Task: Find connections with filter location Xiongzhou with filter topic #workingathomewith filter profile language Potuguese with filter current company Altair with filter school Delhi University with filter industry Loan Brokers with filter service category Immigration Law with filter keywords title Conservation Volunteer
Action: Mouse moved to (502, 63)
Screenshot: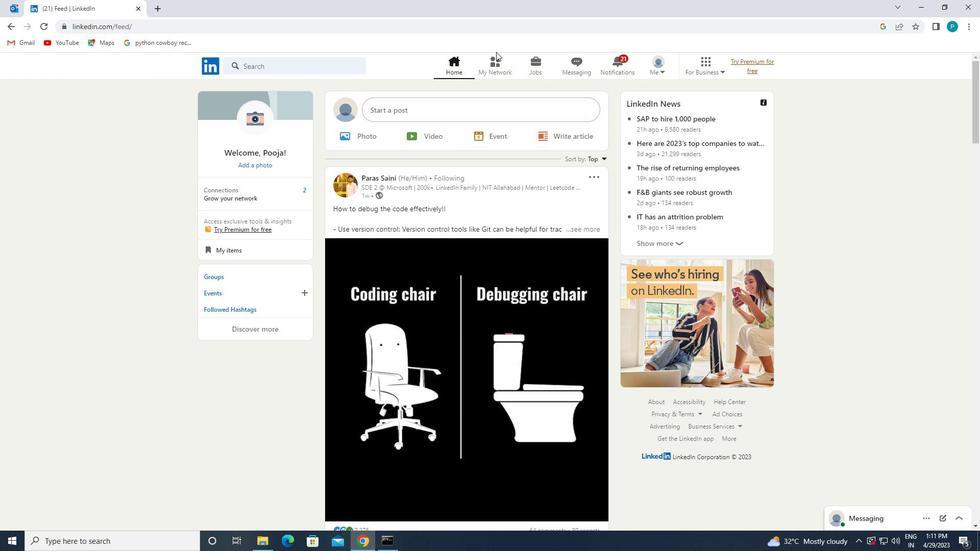 
Action: Mouse pressed left at (502, 63)
Screenshot: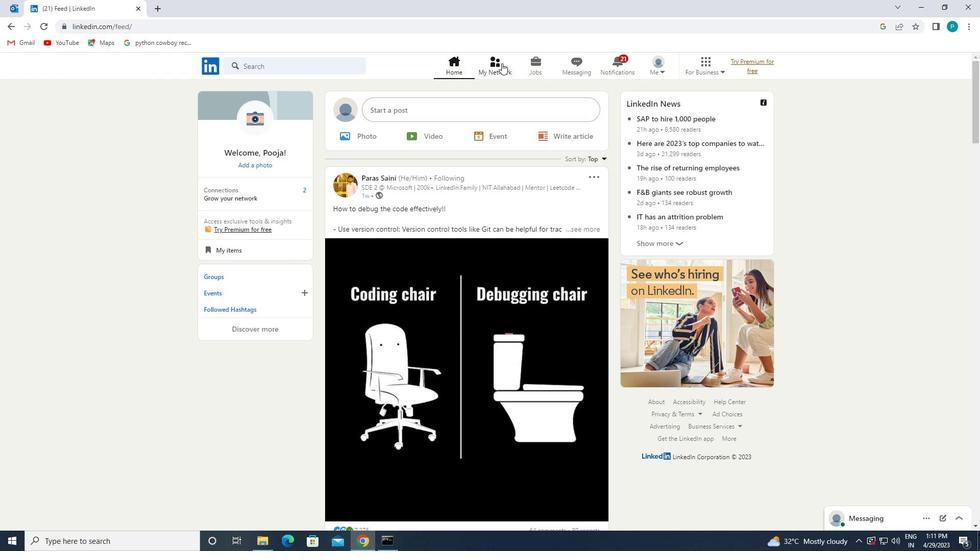 
Action: Mouse moved to (328, 123)
Screenshot: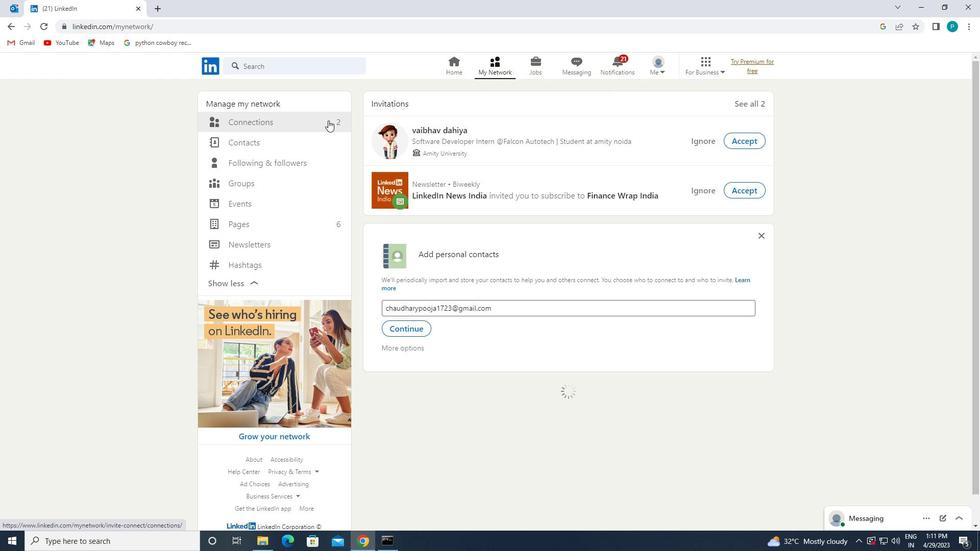 
Action: Mouse pressed left at (328, 123)
Screenshot: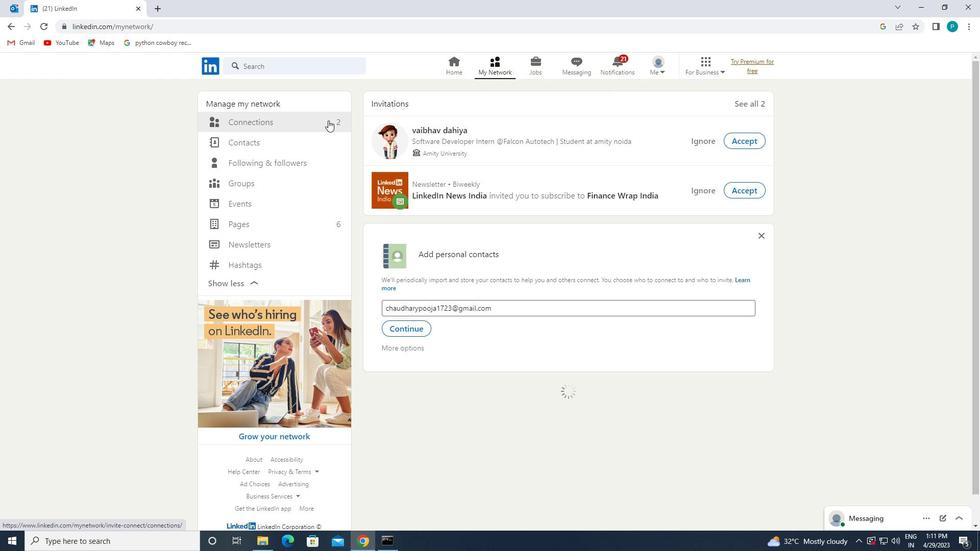 
Action: Mouse moved to (584, 120)
Screenshot: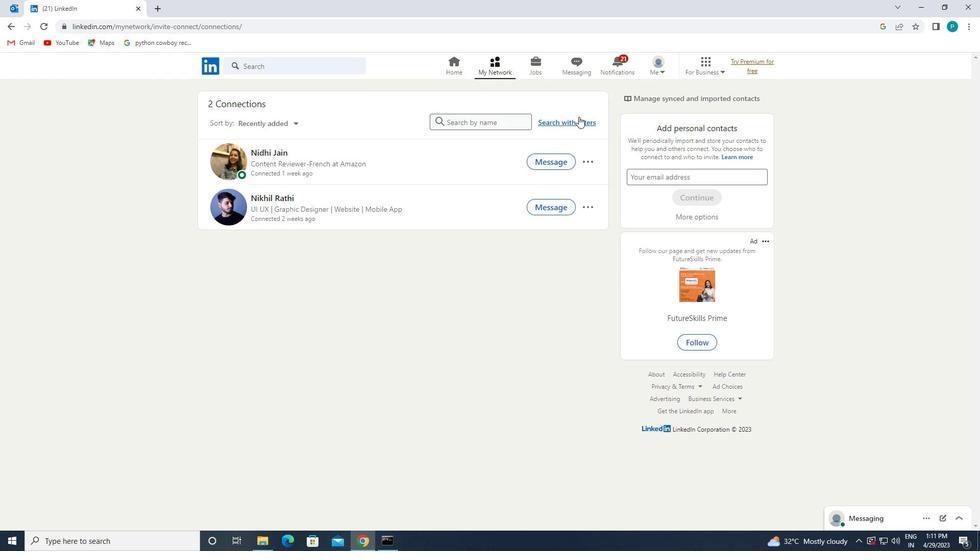 
Action: Mouse pressed left at (584, 120)
Screenshot: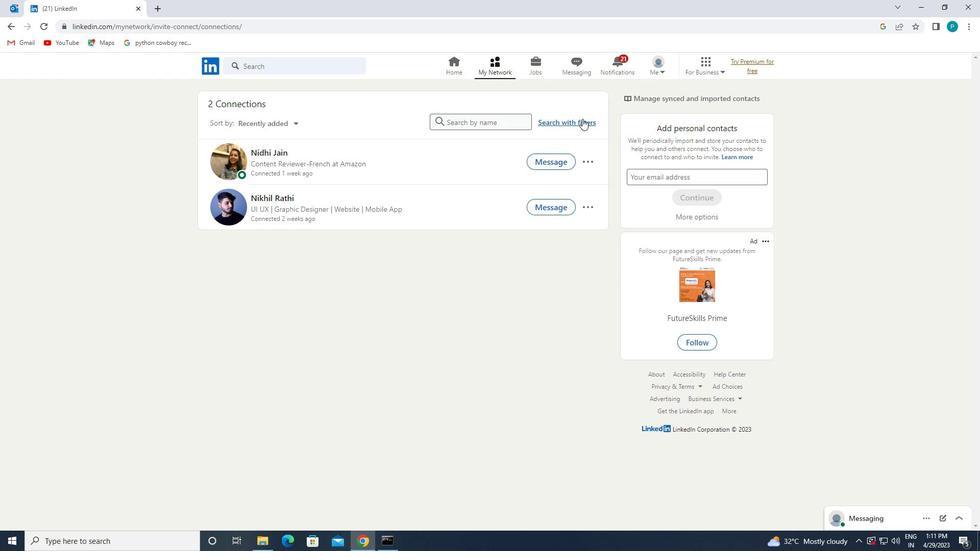 
Action: Mouse moved to (525, 91)
Screenshot: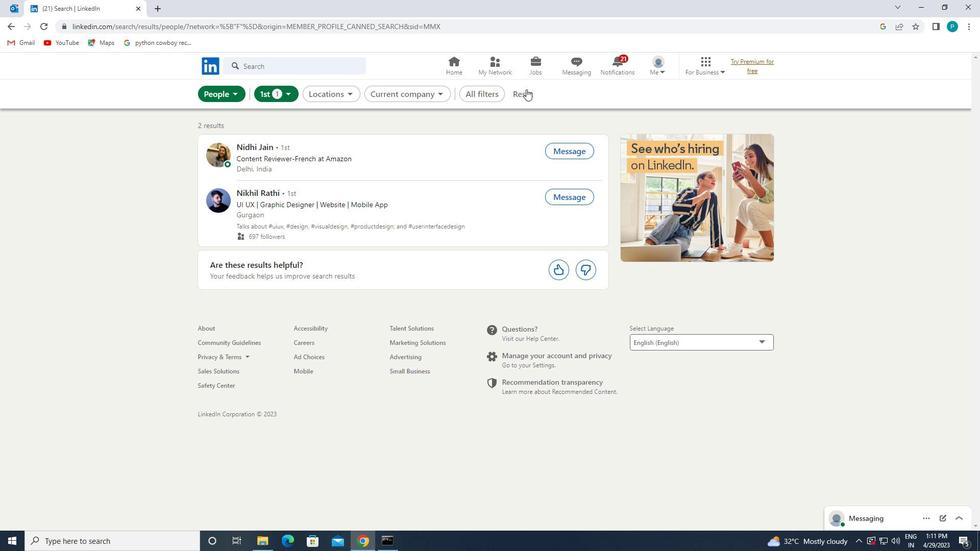 
Action: Mouse pressed left at (525, 91)
Screenshot: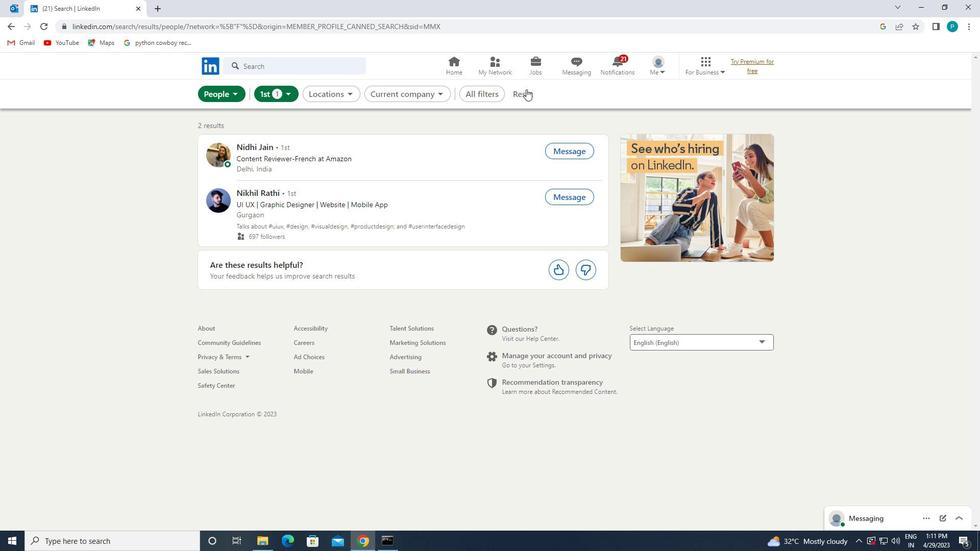 
Action: Mouse moved to (498, 89)
Screenshot: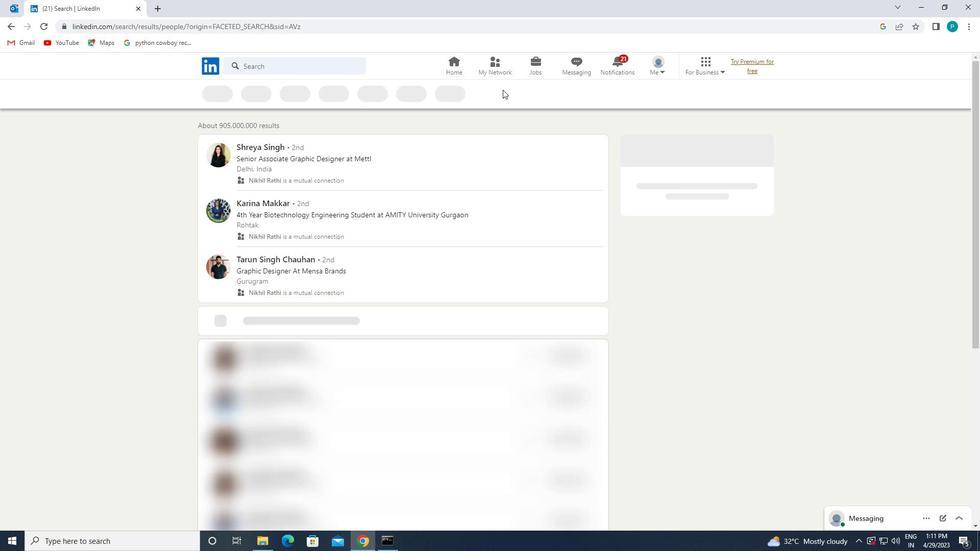 
Action: Mouse pressed left at (498, 89)
Screenshot: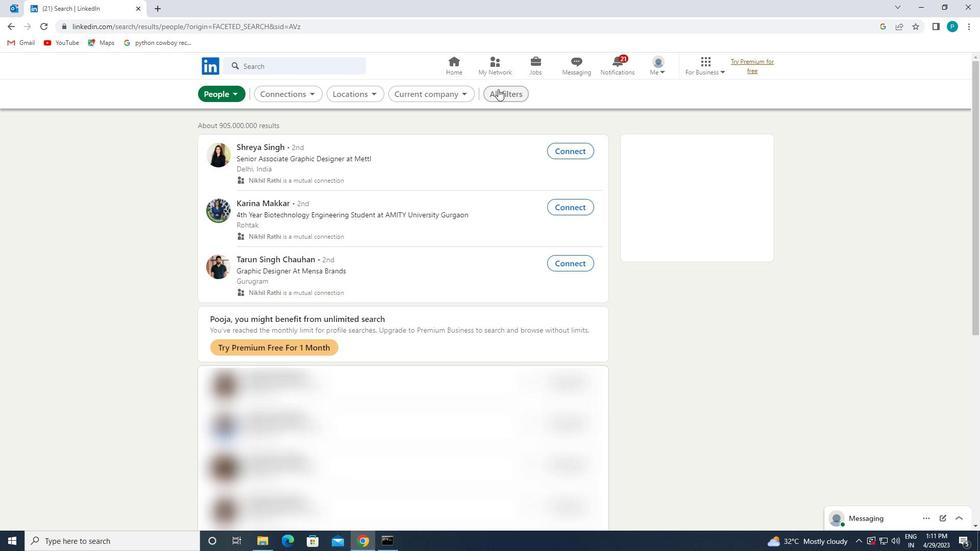 
Action: Mouse moved to (833, 235)
Screenshot: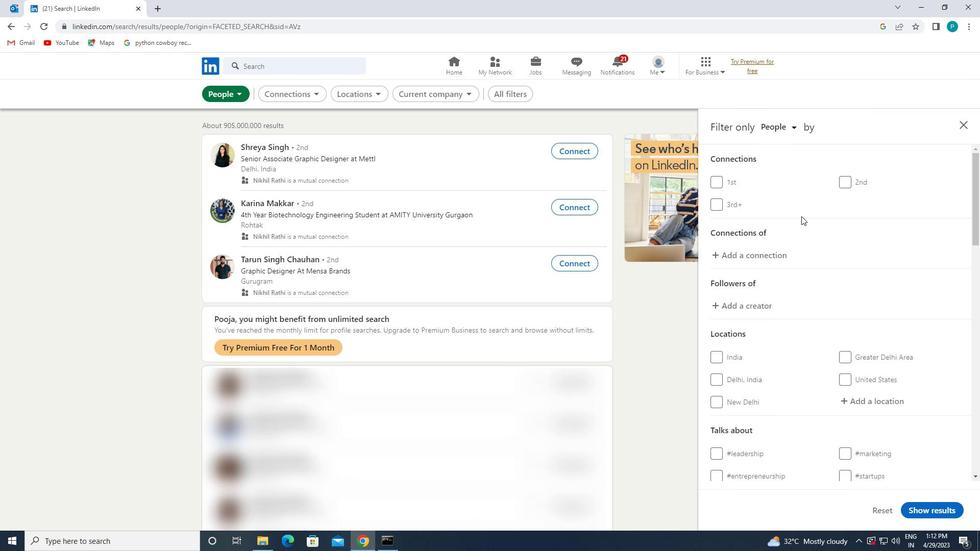 
Action: Mouse scrolled (833, 234) with delta (0, 0)
Screenshot: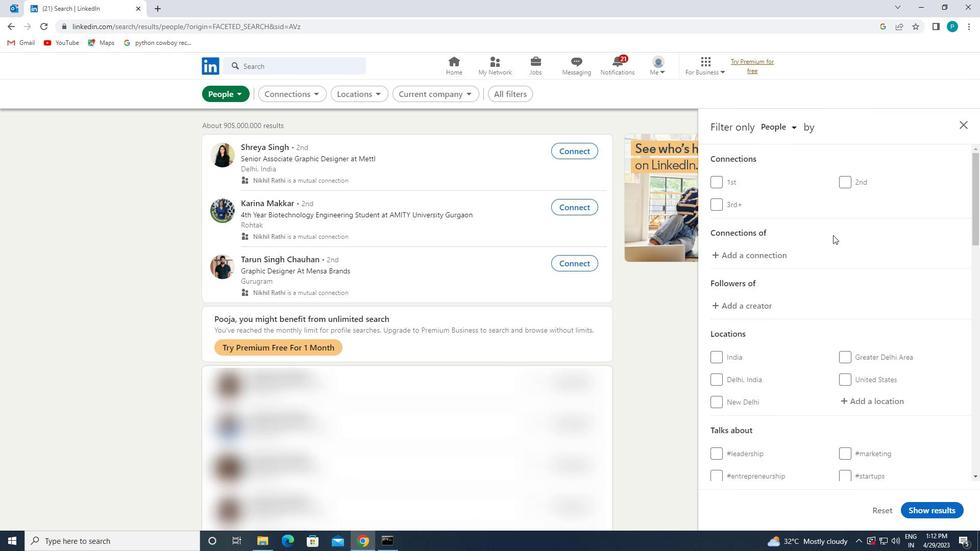 
Action: Mouse scrolled (833, 234) with delta (0, 0)
Screenshot: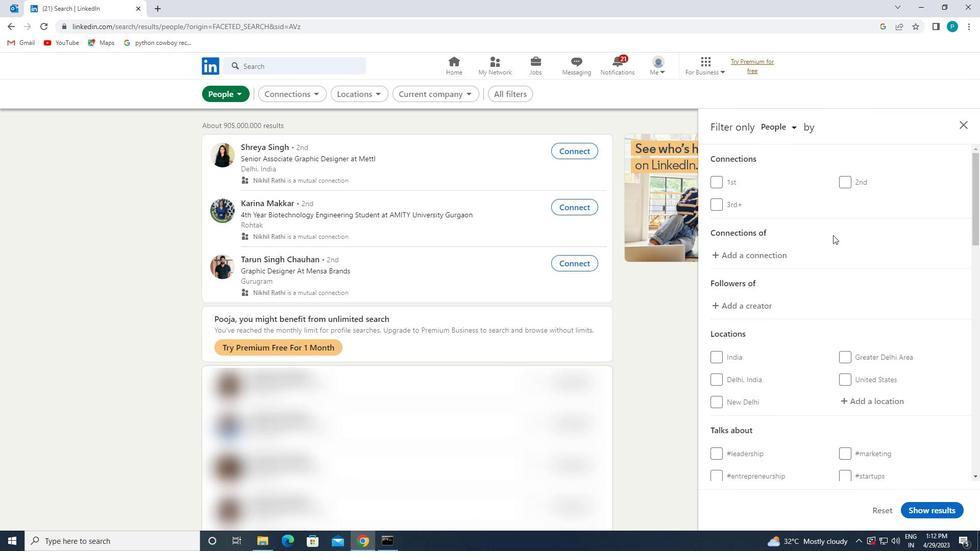 
Action: Mouse moved to (837, 239)
Screenshot: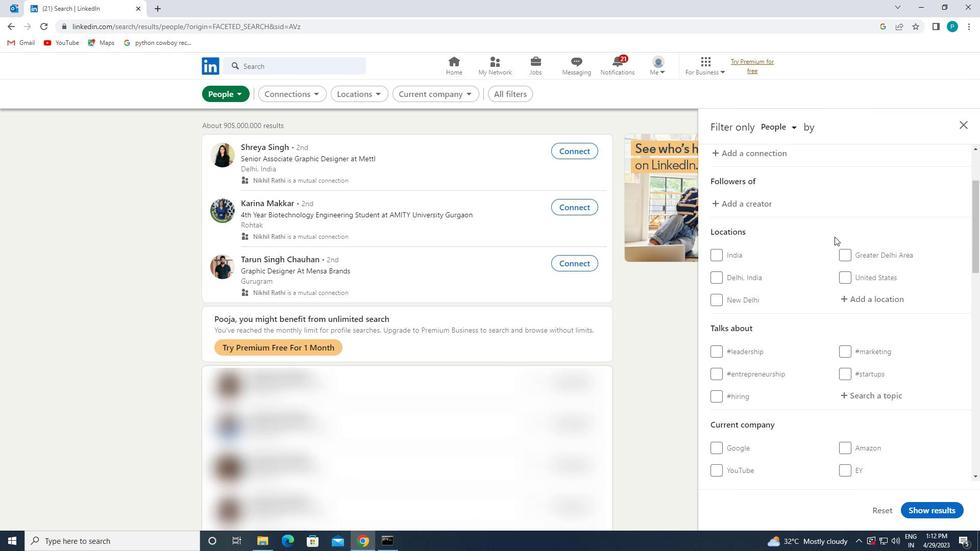 
Action: Mouse scrolled (837, 238) with delta (0, 0)
Screenshot: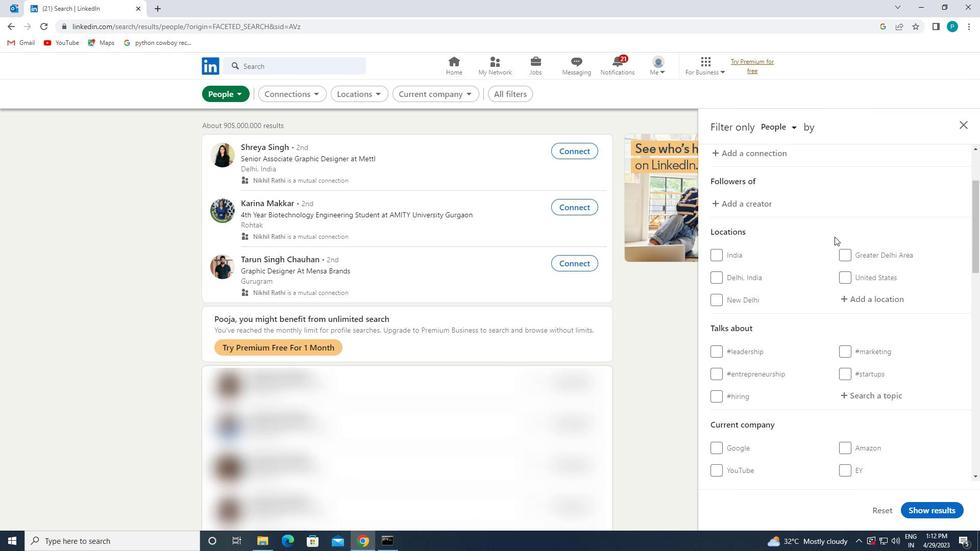 
Action: Mouse moved to (850, 252)
Screenshot: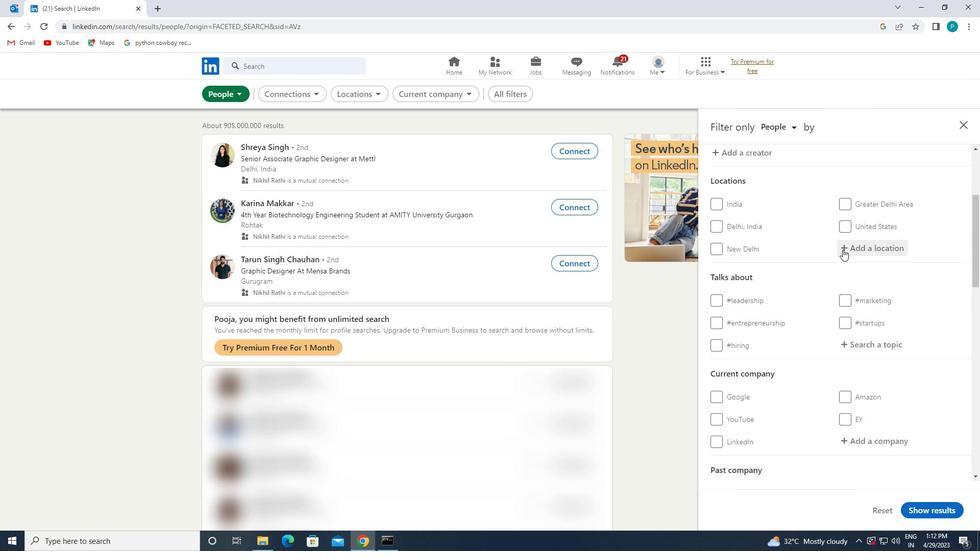 
Action: Mouse pressed left at (850, 252)
Screenshot: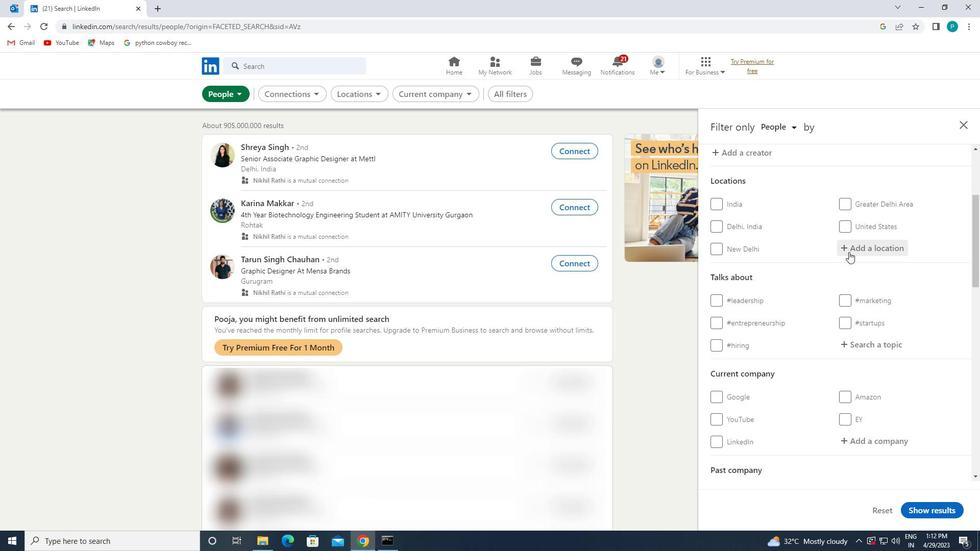 
Action: Key pressed <Key.caps_lock>x<Key.caps_lock>iongzhou
Screenshot: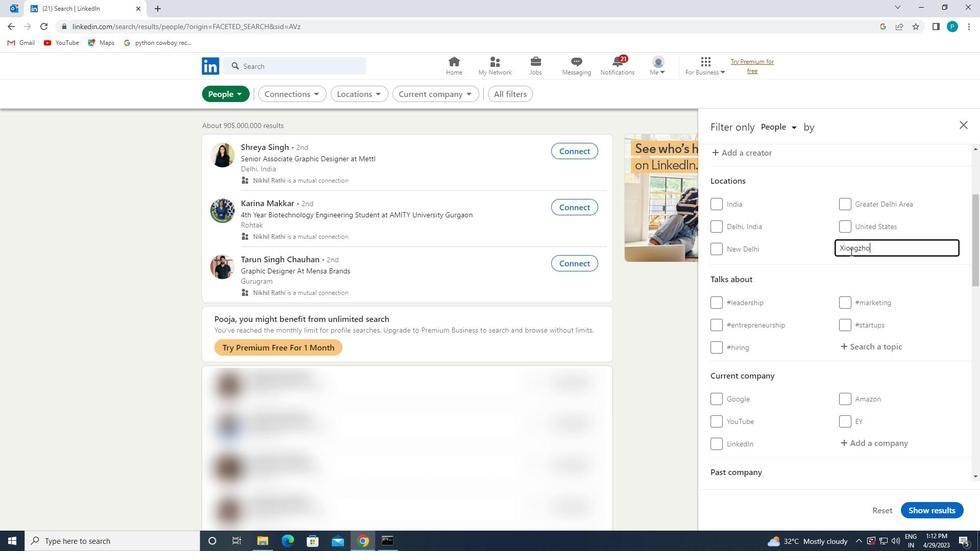 
Action: Mouse moved to (864, 274)
Screenshot: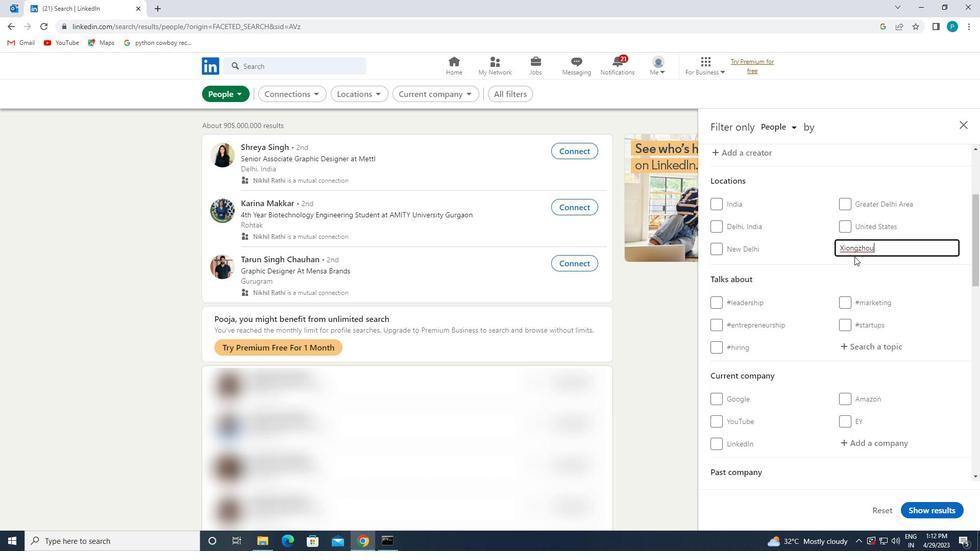 
Action: Mouse scrolled (864, 273) with delta (0, 0)
Screenshot: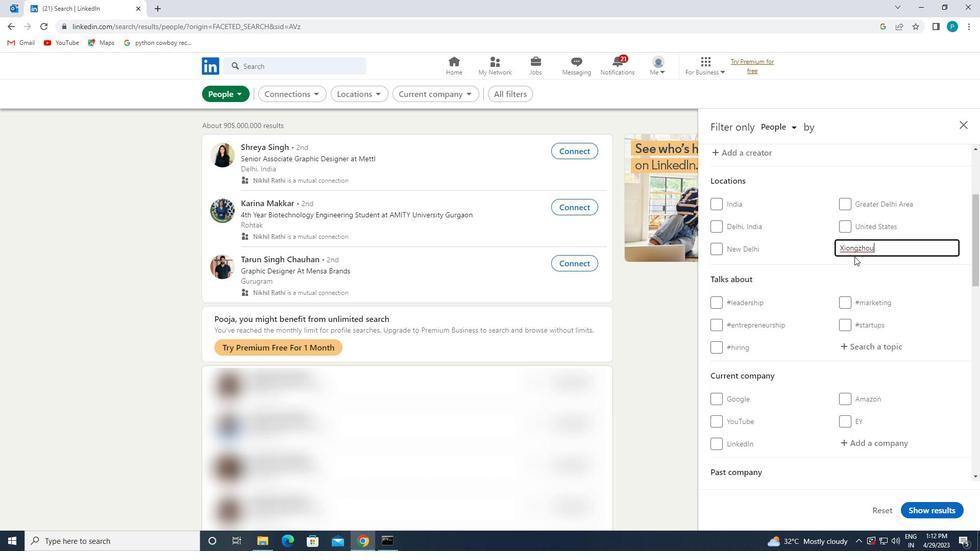 
Action: Mouse moved to (864, 277)
Screenshot: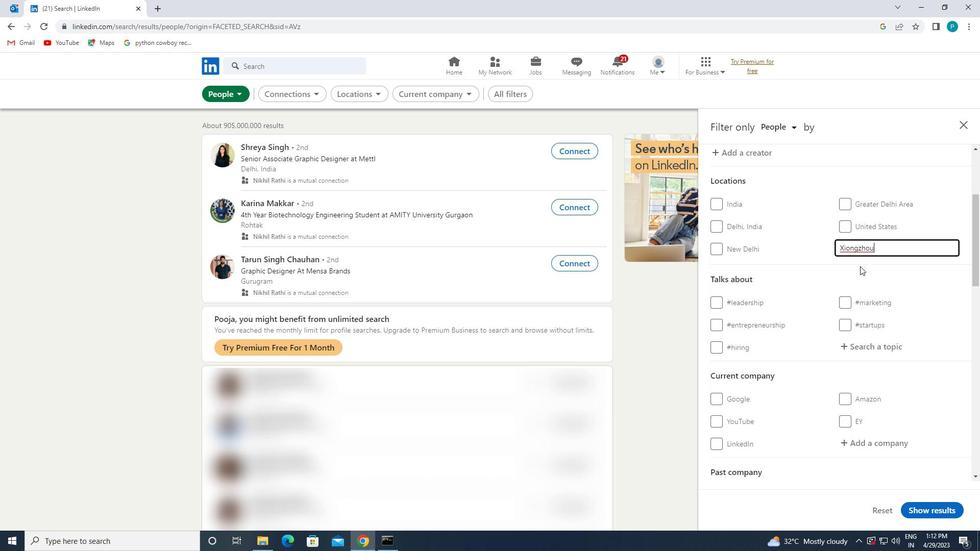 
Action: Mouse scrolled (864, 276) with delta (0, 0)
Screenshot: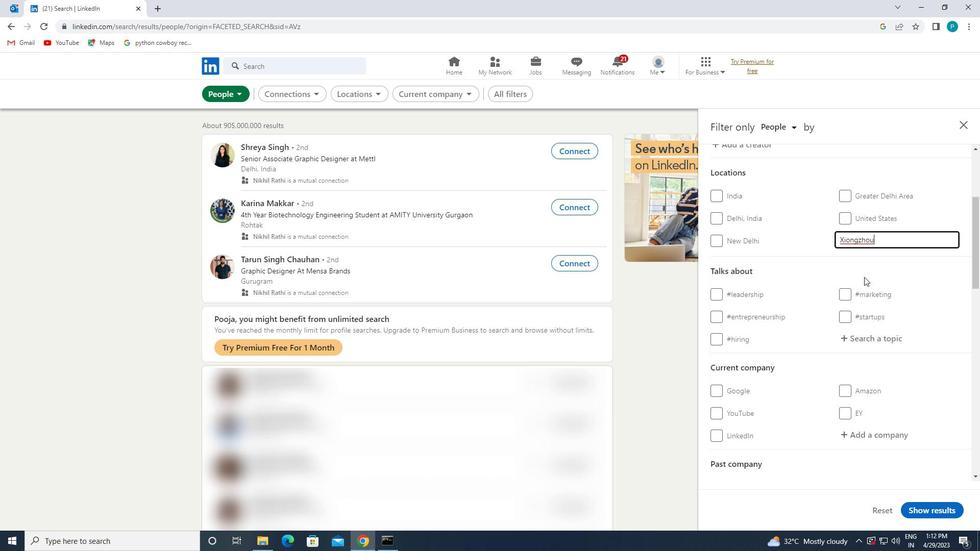 
Action: Mouse moved to (851, 245)
Screenshot: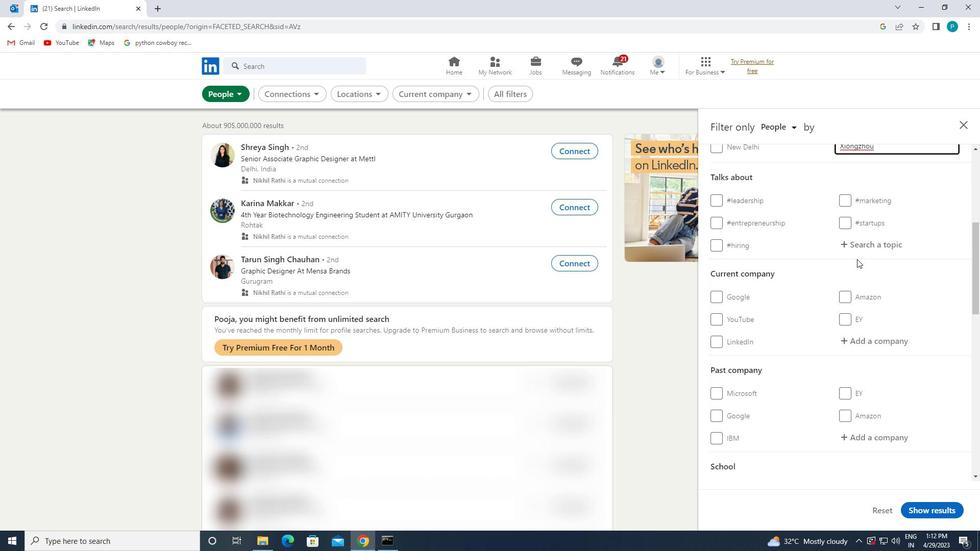 
Action: Mouse pressed left at (851, 245)
Screenshot: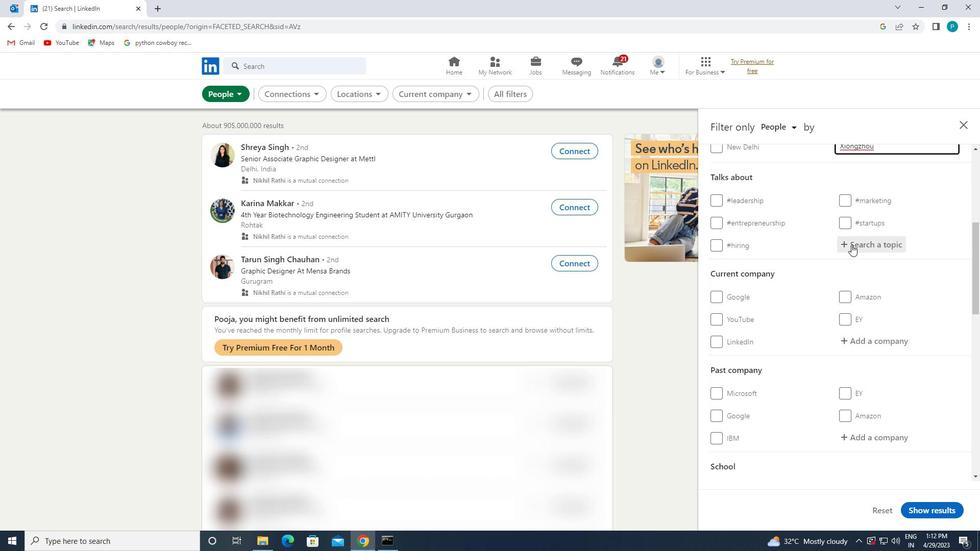 
Action: Key pressed <Key.shift><Key.shift><Key.shift>#WORKINGATHOME
Screenshot: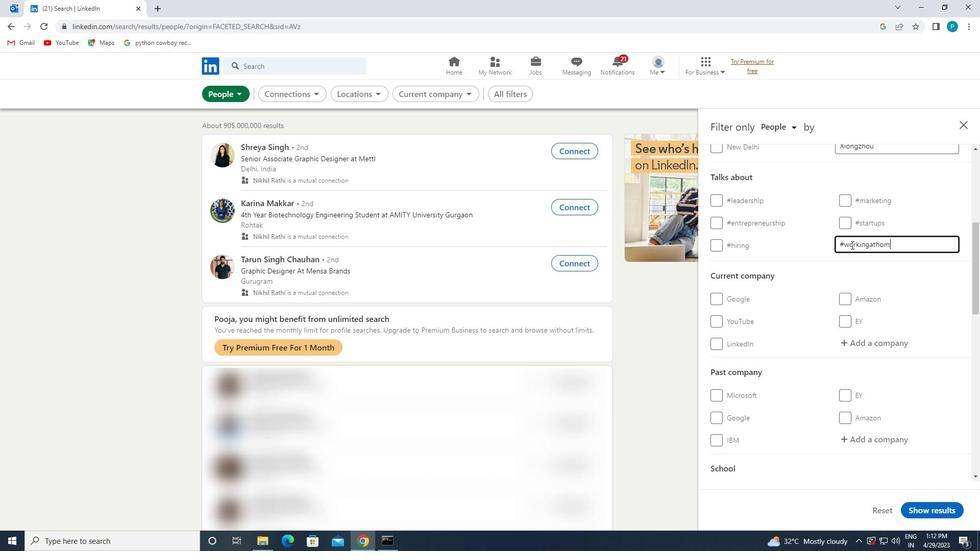 
Action: Mouse moved to (851, 245)
Screenshot: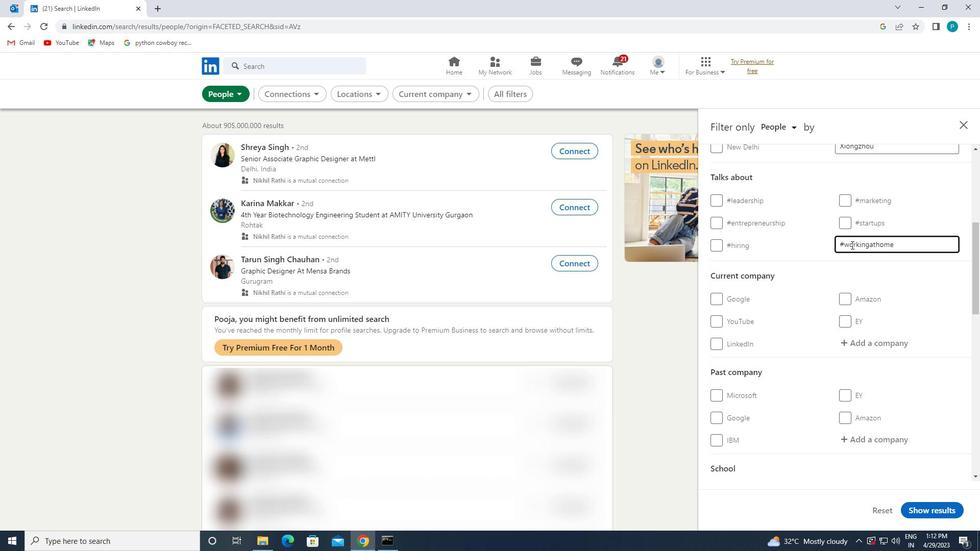 
Action: Mouse scrolled (851, 244) with delta (0, 0)
Screenshot: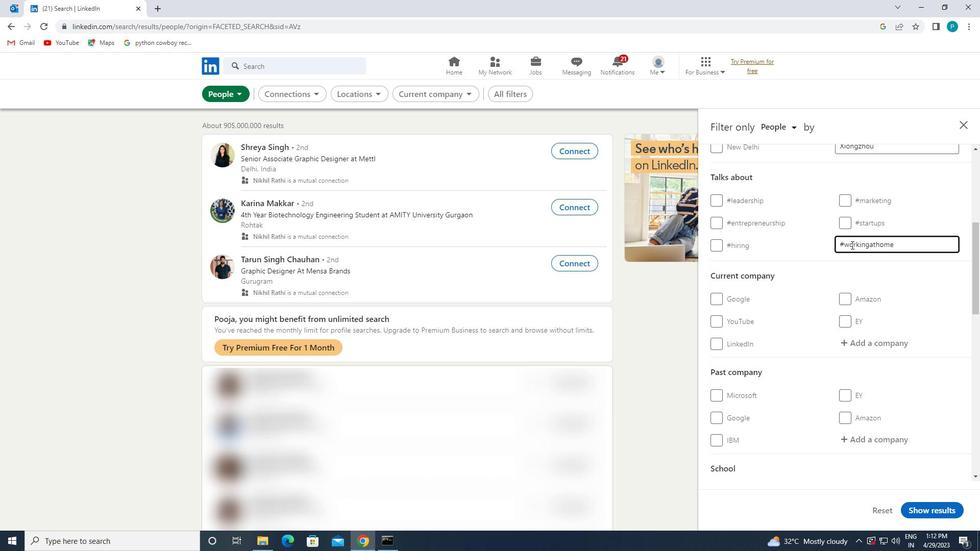 
Action: Mouse scrolled (851, 244) with delta (0, 0)
Screenshot: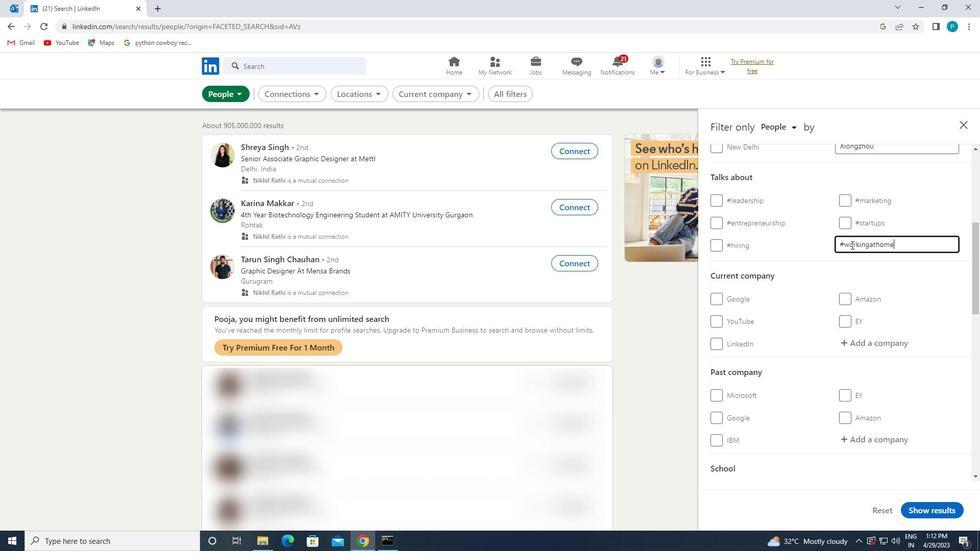 
Action: Mouse moved to (832, 318)
Screenshot: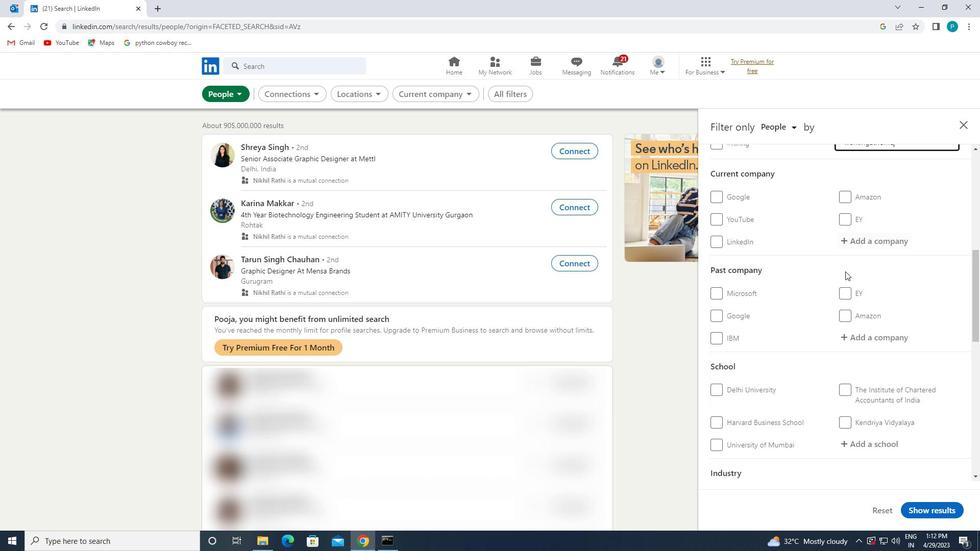
Action: Mouse scrolled (832, 317) with delta (0, 0)
Screenshot: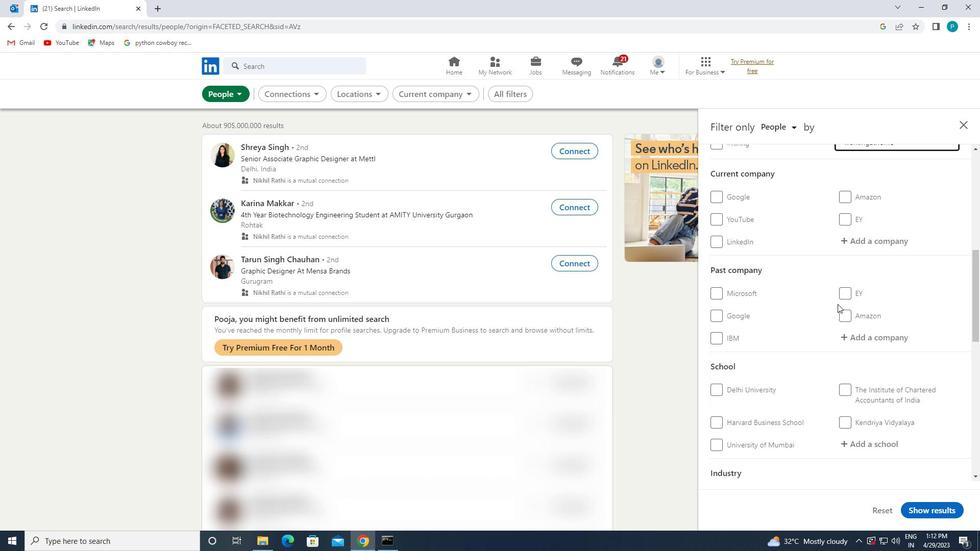 
Action: Mouse scrolled (832, 317) with delta (0, 0)
Screenshot: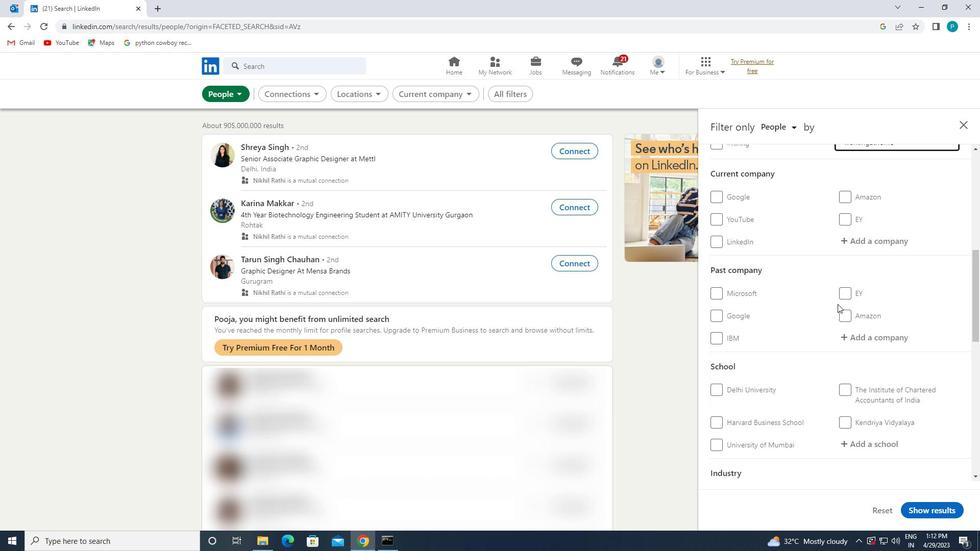 
Action: Mouse moved to (764, 354)
Screenshot: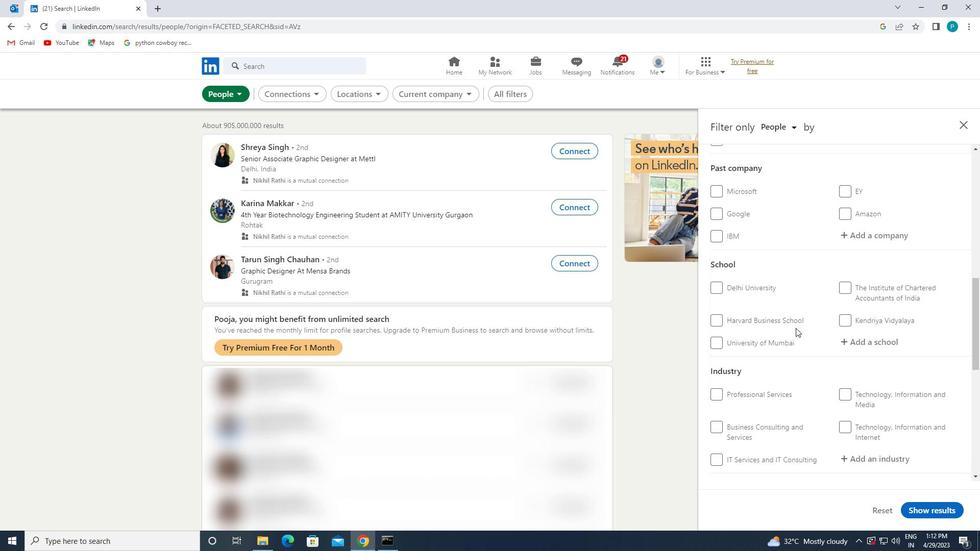 
Action: Mouse scrolled (764, 354) with delta (0, 0)
Screenshot: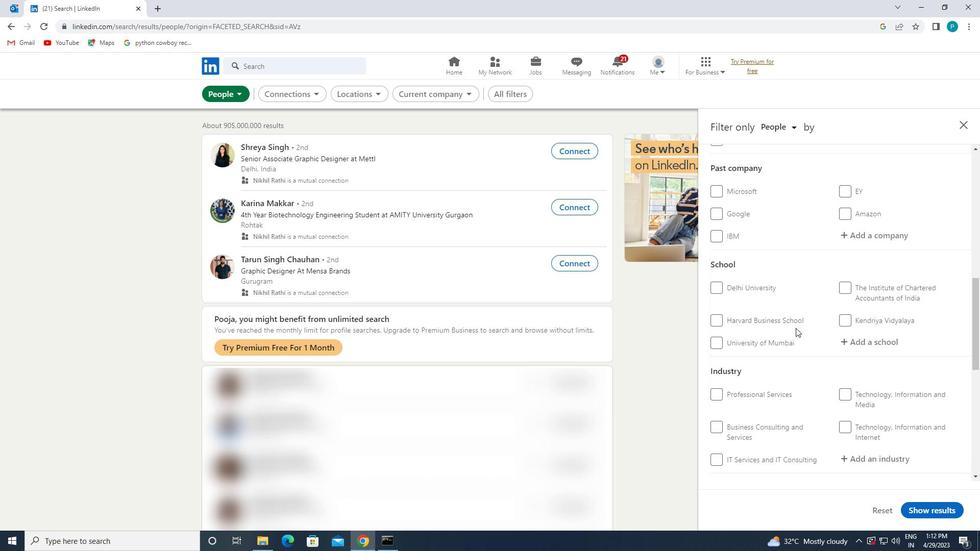 
Action: Mouse scrolled (764, 354) with delta (0, 0)
Screenshot: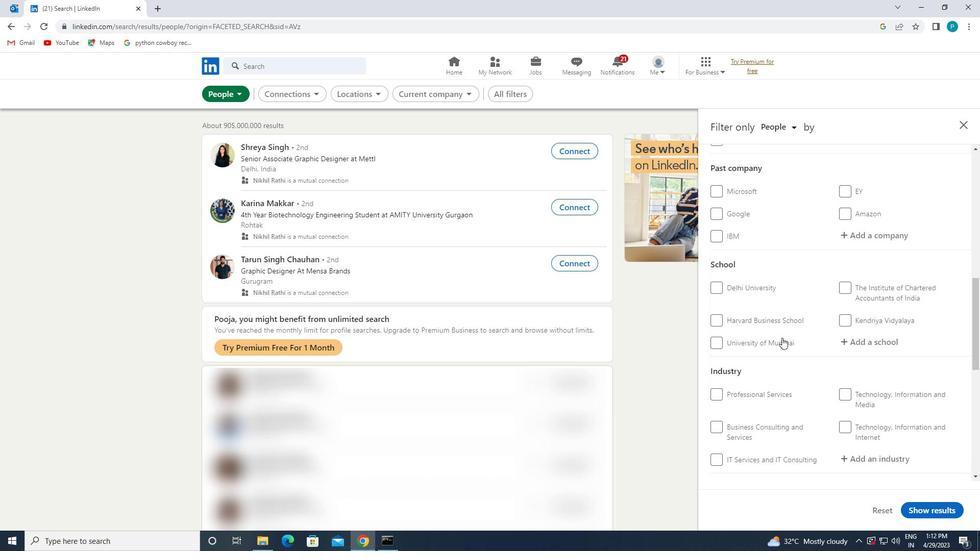 
Action: Mouse moved to (764, 359)
Screenshot: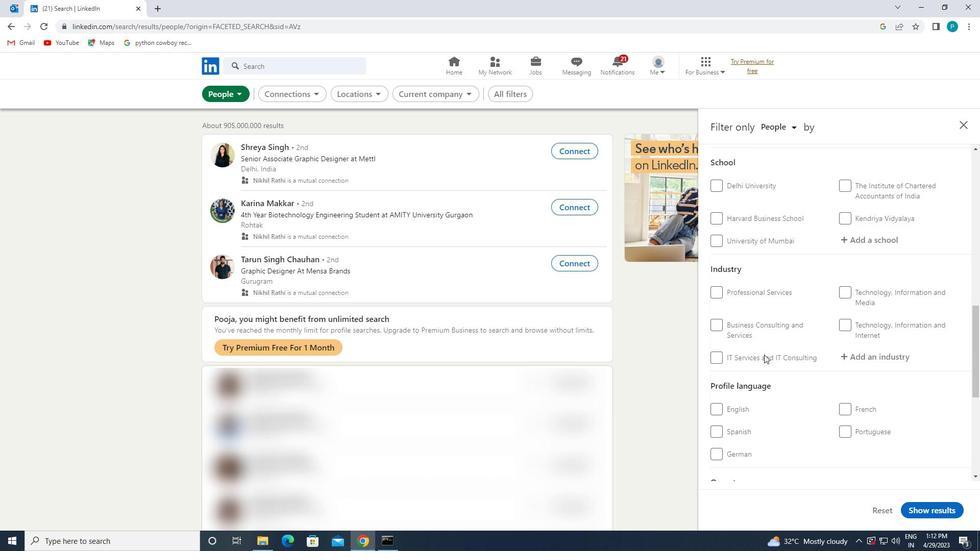 
Action: Mouse scrolled (764, 358) with delta (0, 0)
Screenshot: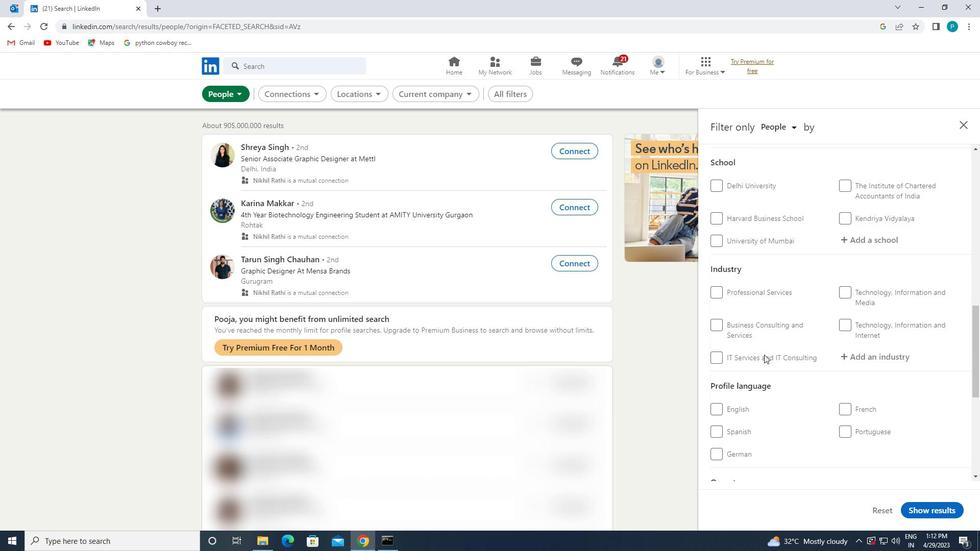 
Action: Mouse moved to (865, 380)
Screenshot: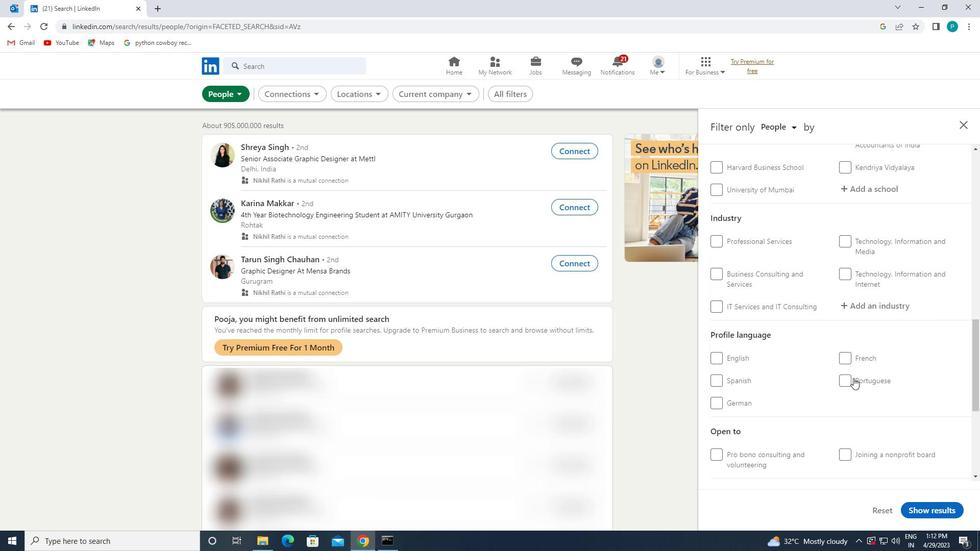 
Action: Mouse pressed left at (865, 380)
Screenshot: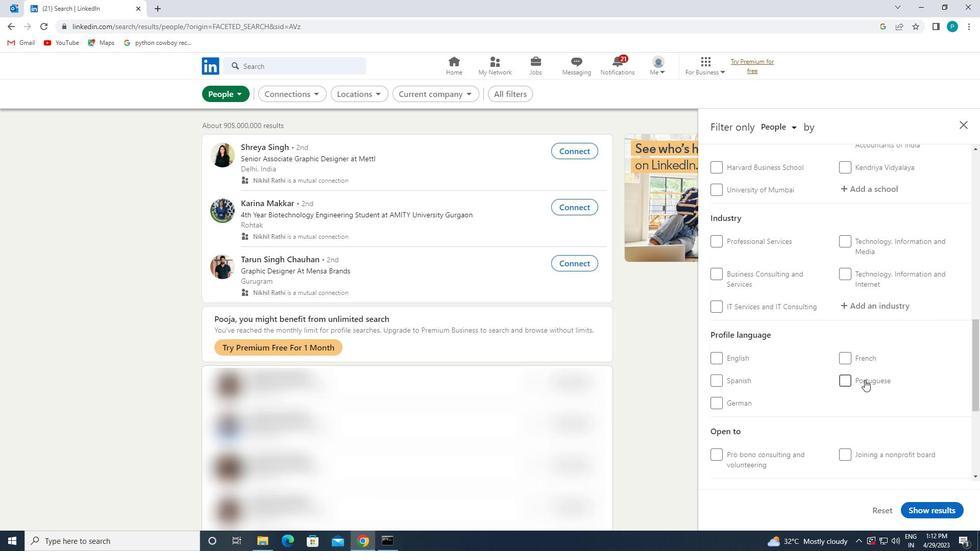 
Action: Mouse moved to (901, 348)
Screenshot: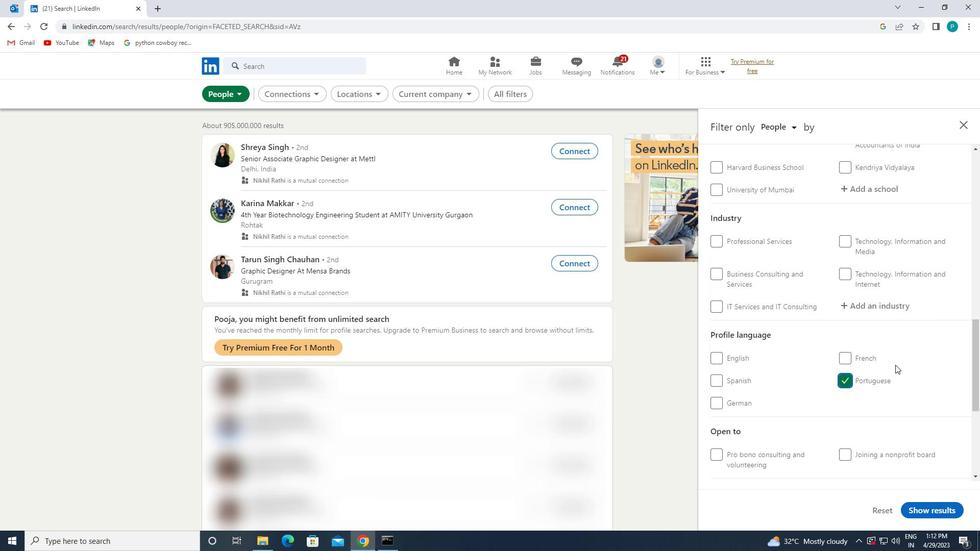 
Action: Mouse scrolled (901, 348) with delta (0, 0)
Screenshot: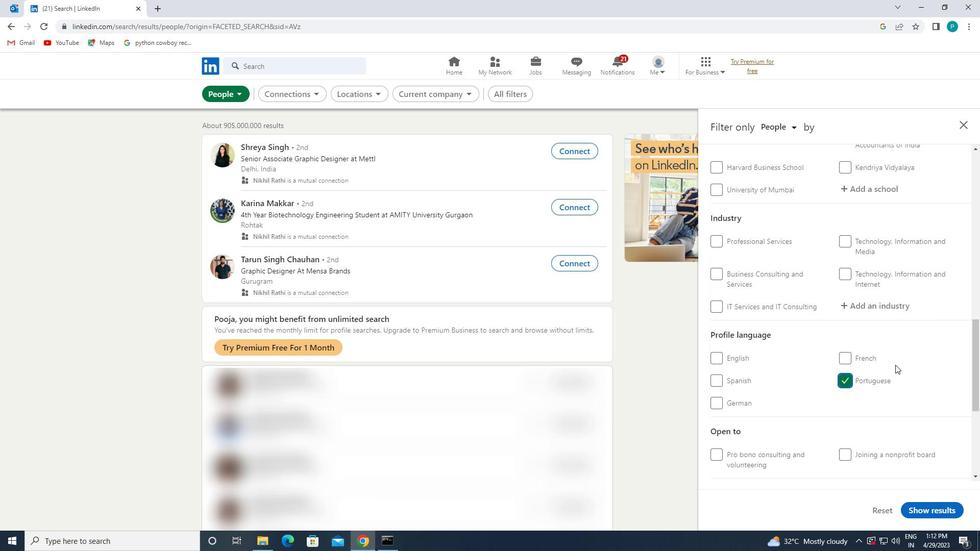 
Action: Mouse scrolled (901, 348) with delta (0, 0)
Screenshot: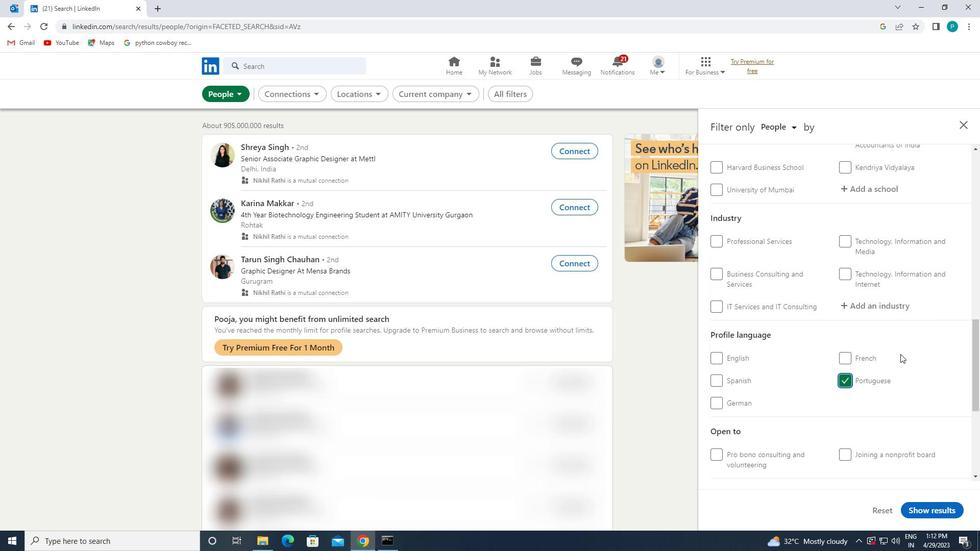 
Action: Mouse scrolled (901, 348) with delta (0, 0)
Screenshot: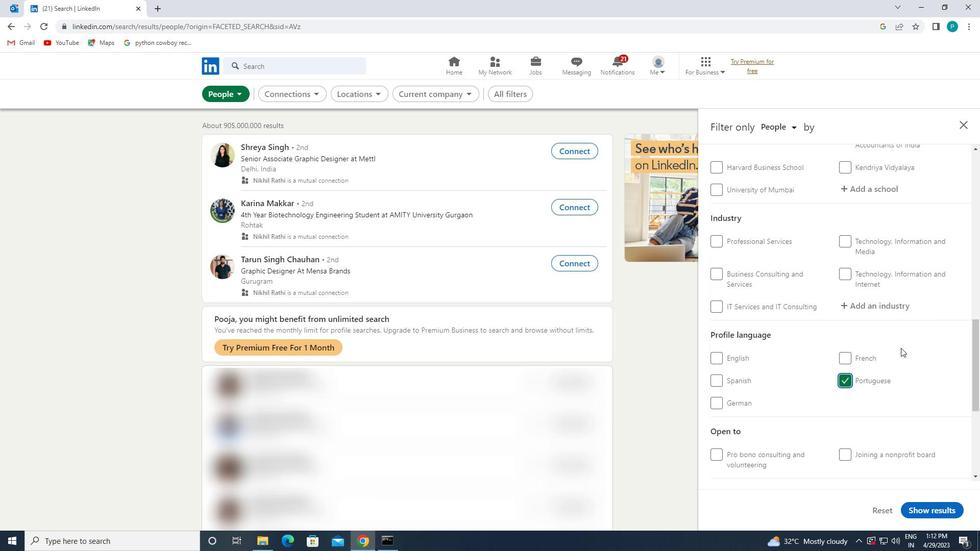 
Action: Mouse moved to (898, 342)
Screenshot: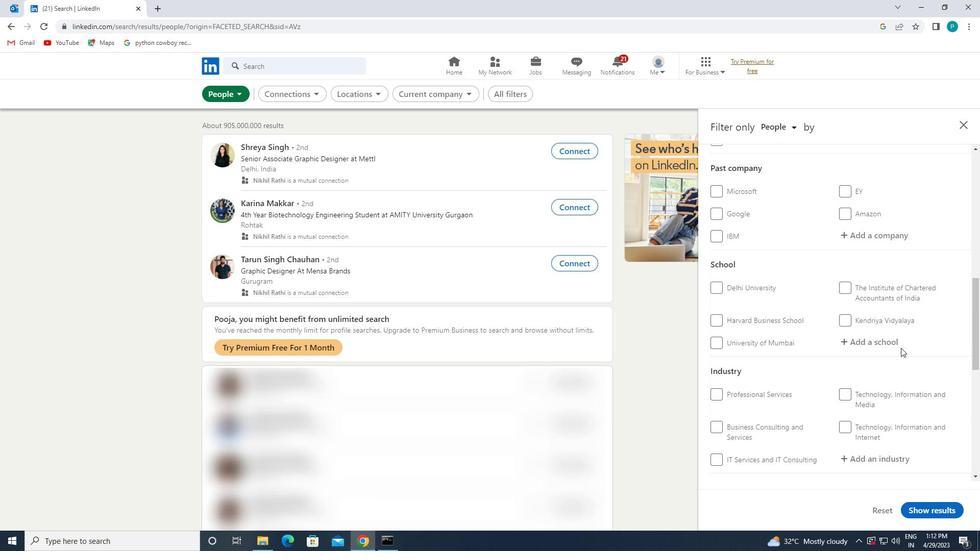 
Action: Mouse scrolled (898, 342) with delta (0, 0)
Screenshot: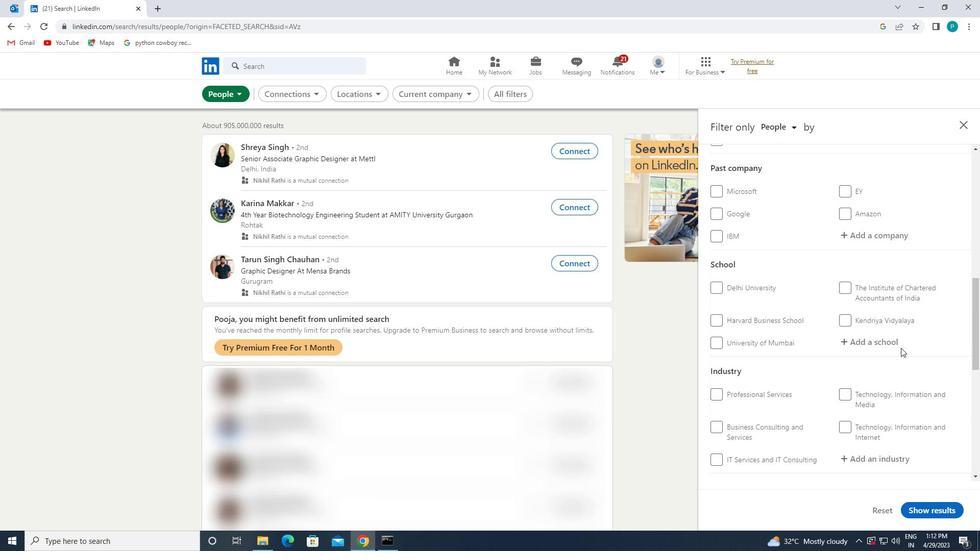 
Action: Mouse moved to (898, 340)
Screenshot: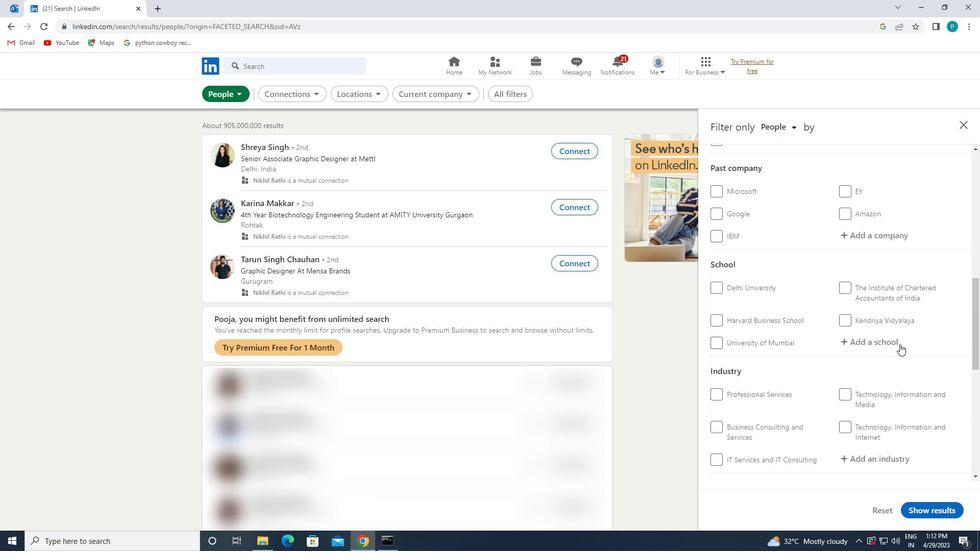 
Action: Mouse scrolled (898, 340) with delta (0, 0)
Screenshot: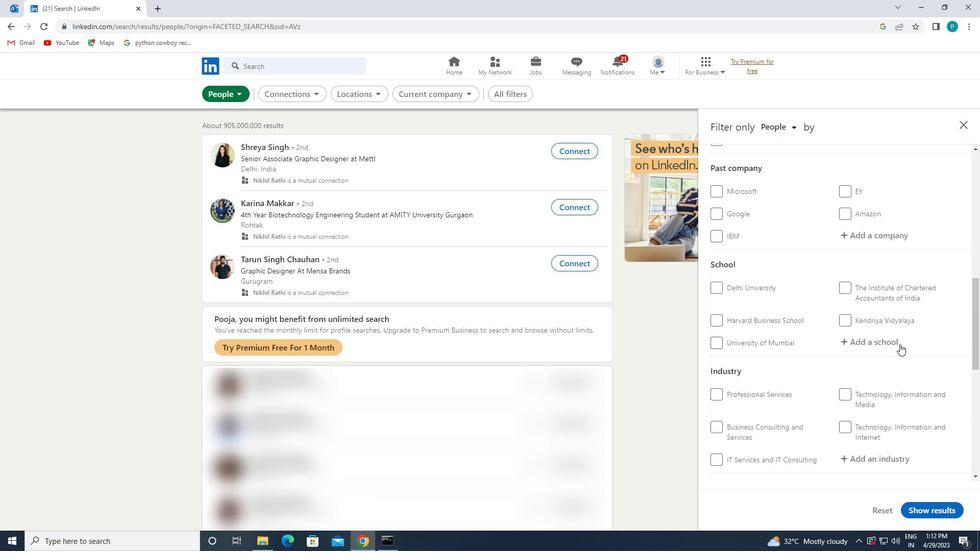 
Action: Mouse moved to (847, 272)
Screenshot: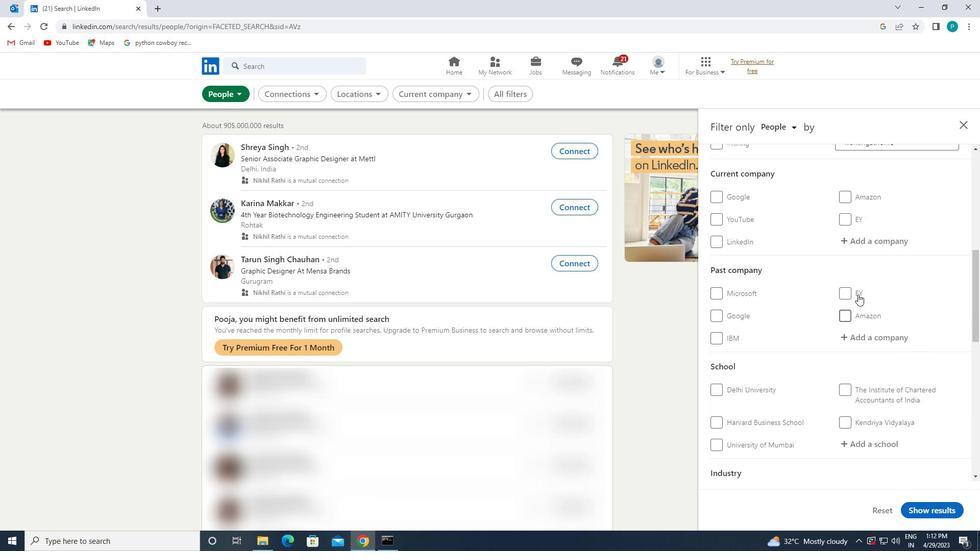 
Action: Mouse scrolled (847, 273) with delta (0, 0)
Screenshot: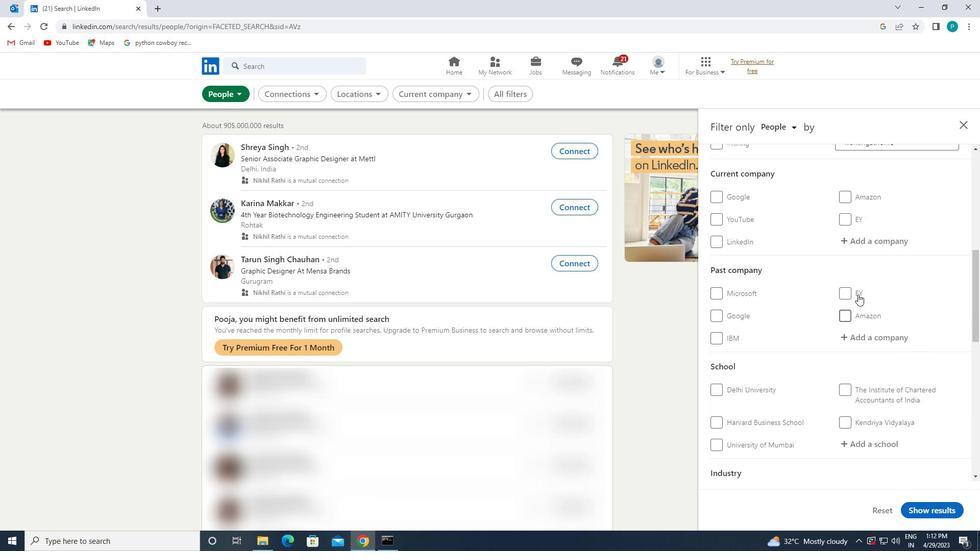 
Action: Mouse moved to (856, 285)
Screenshot: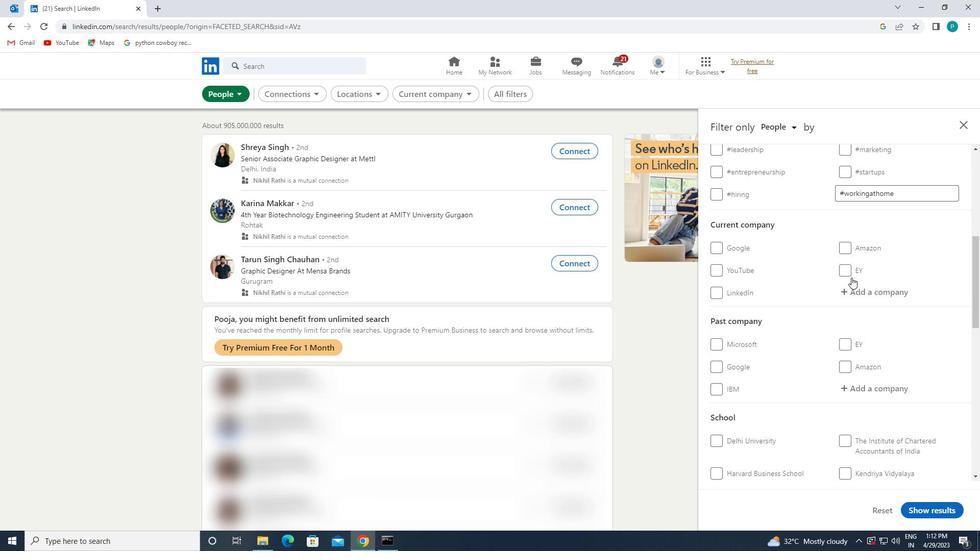 
Action: Mouse pressed left at (856, 285)
Screenshot: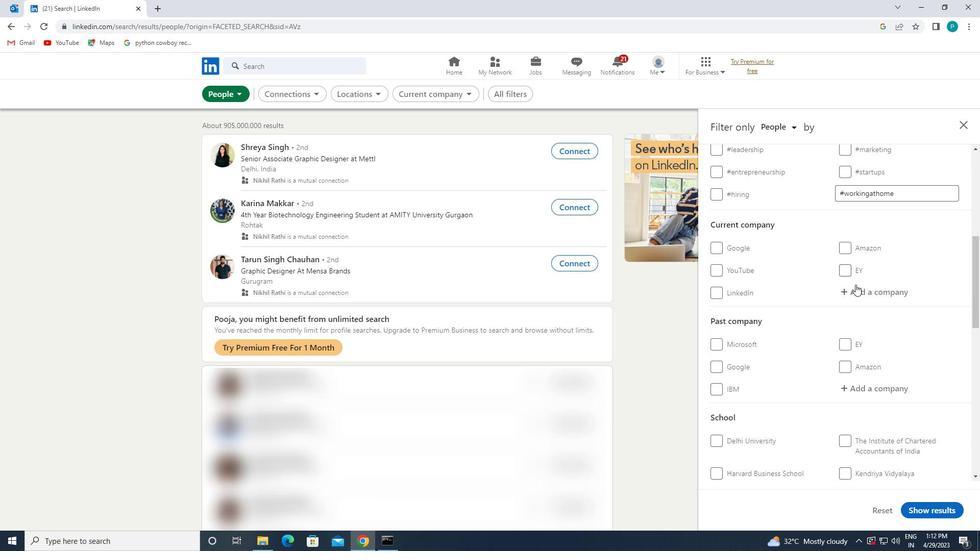 
Action: Key pressed <Key.caps_lock>A<Key.caps_lock>LTER<Key.backspace><Key.backspace>AIR
Screenshot: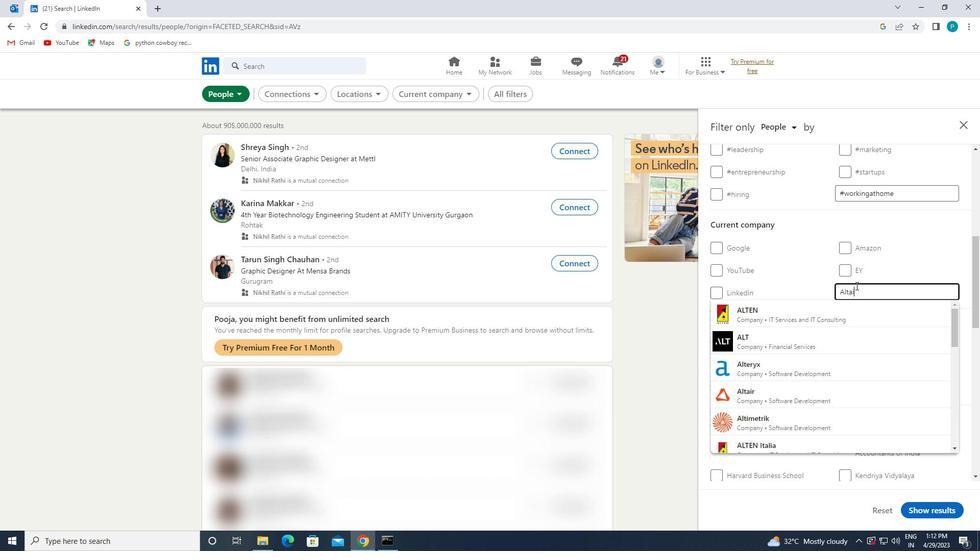 
Action: Mouse moved to (857, 320)
Screenshot: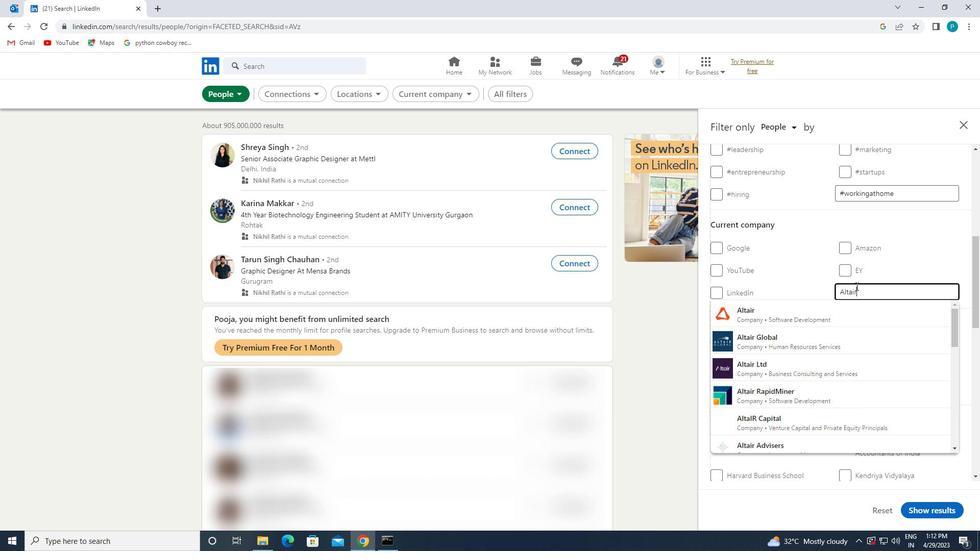 
Action: Mouse pressed left at (857, 320)
Screenshot: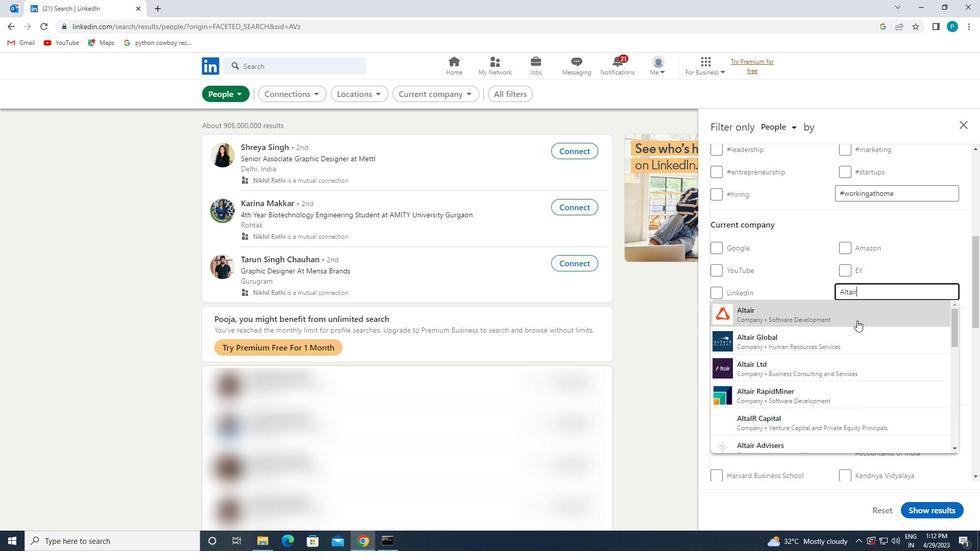 
Action: Mouse scrolled (857, 320) with delta (0, 0)
Screenshot: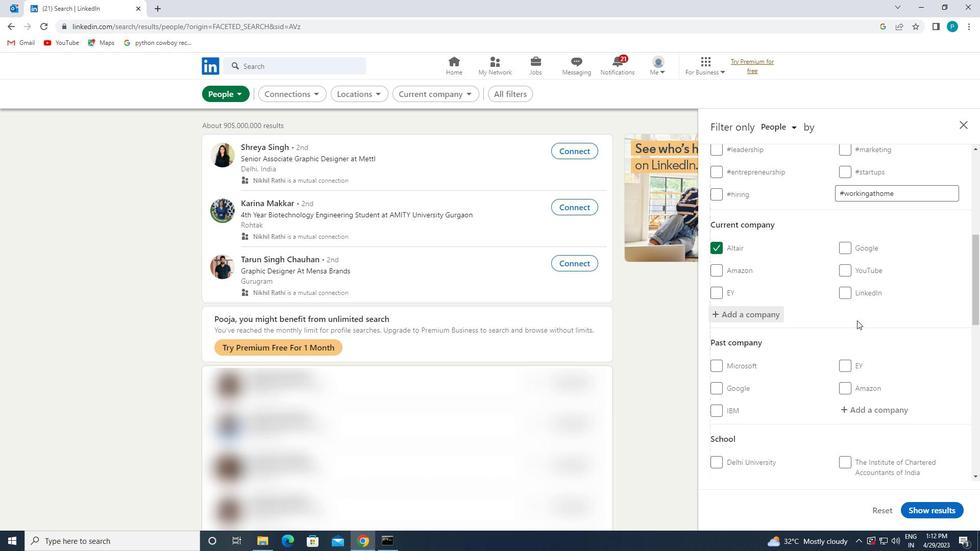 
Action: Mouse scrolled (857, 320) with delta (0, 0)
Screenshot: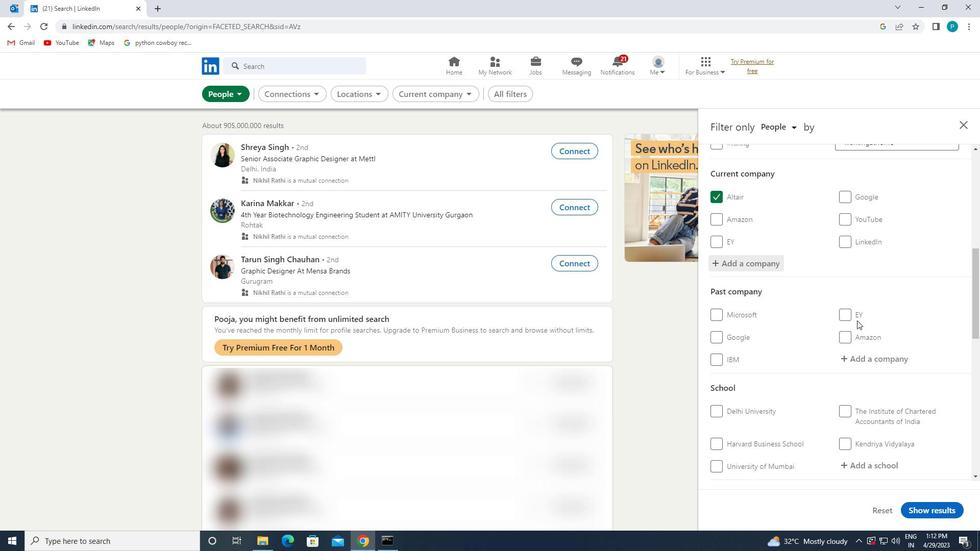 
Action: Mouse moved to (857, 321)
Screenshot: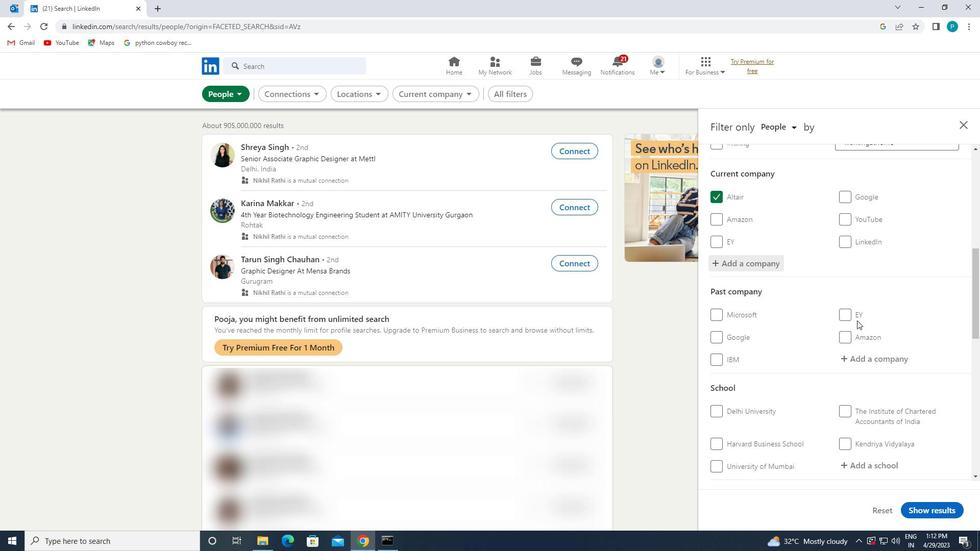 
Action: Mouse scrolled (857, 320) with delta (0, 0)
Screenshot: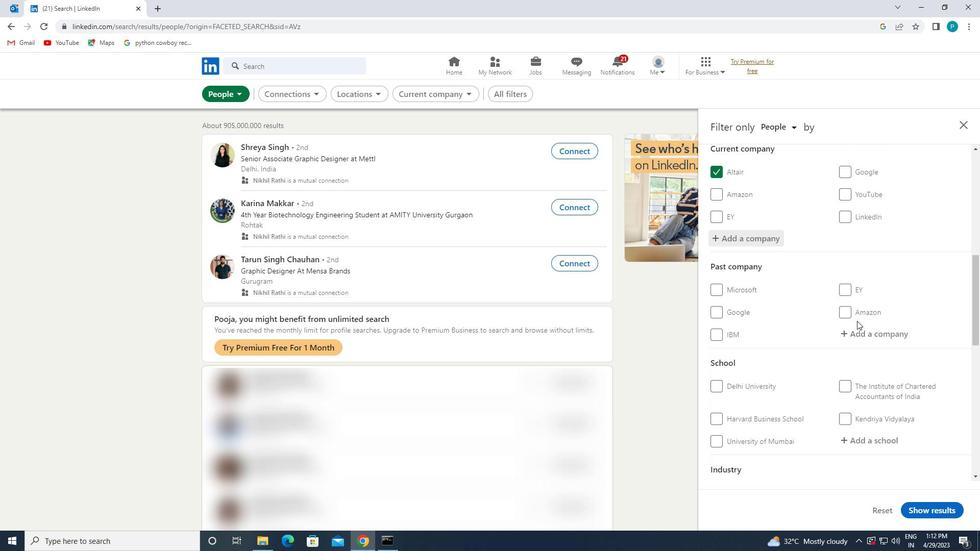 
Action: Mouse moved to (857, 335)
Screenshot: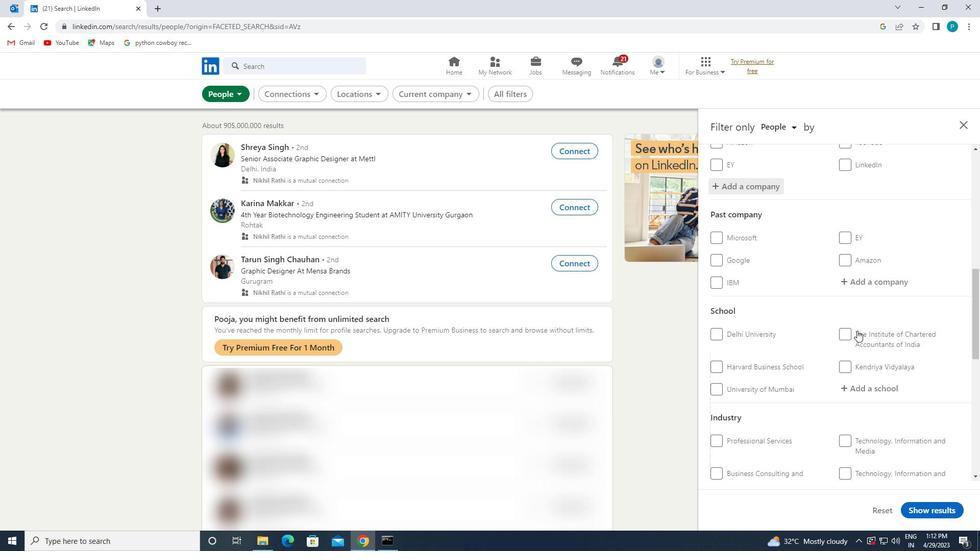 
Action: Mouse scrolled (857, 334) with delta (0, 0)
Screenshot: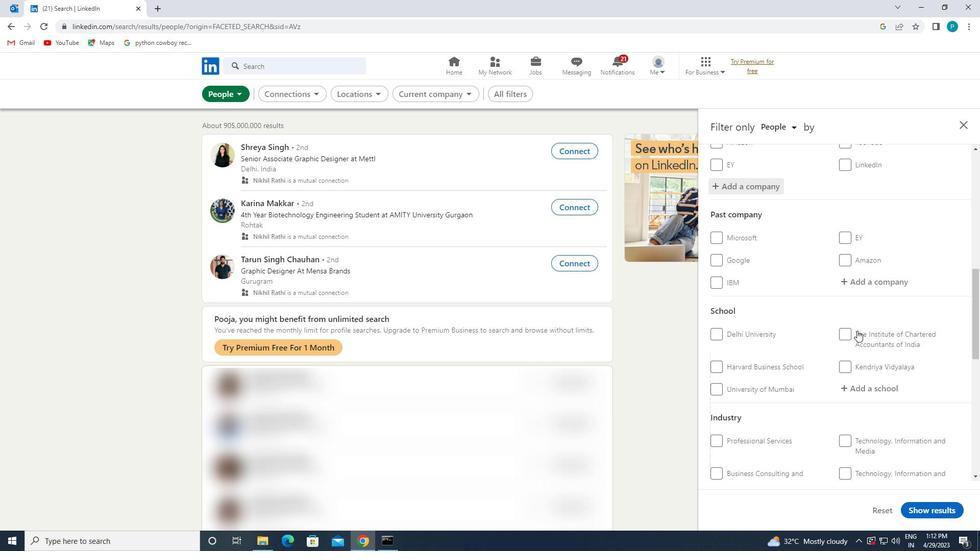 
Action: Mouse moved to (855, 317)
Screenshot: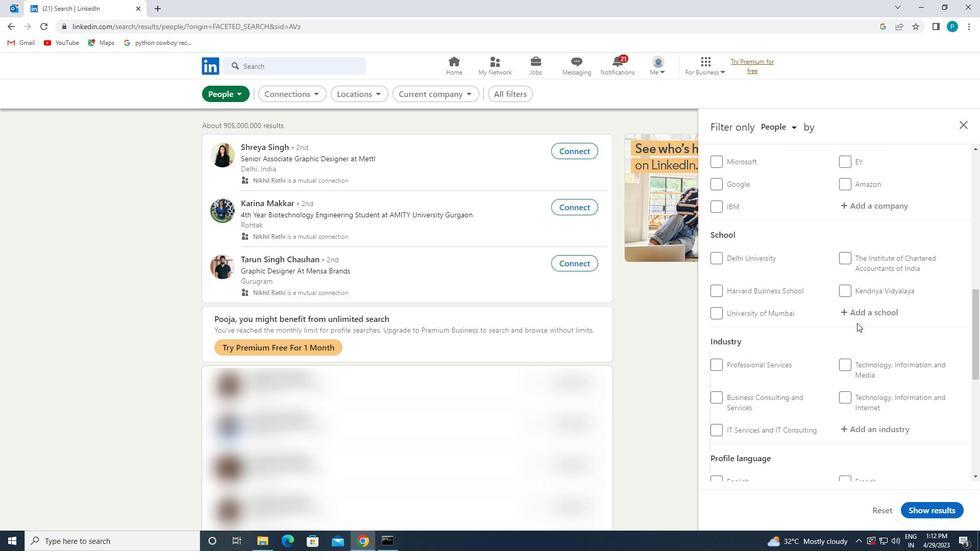 
Action: Mouse pressed left at (855, 317)
Screenshot: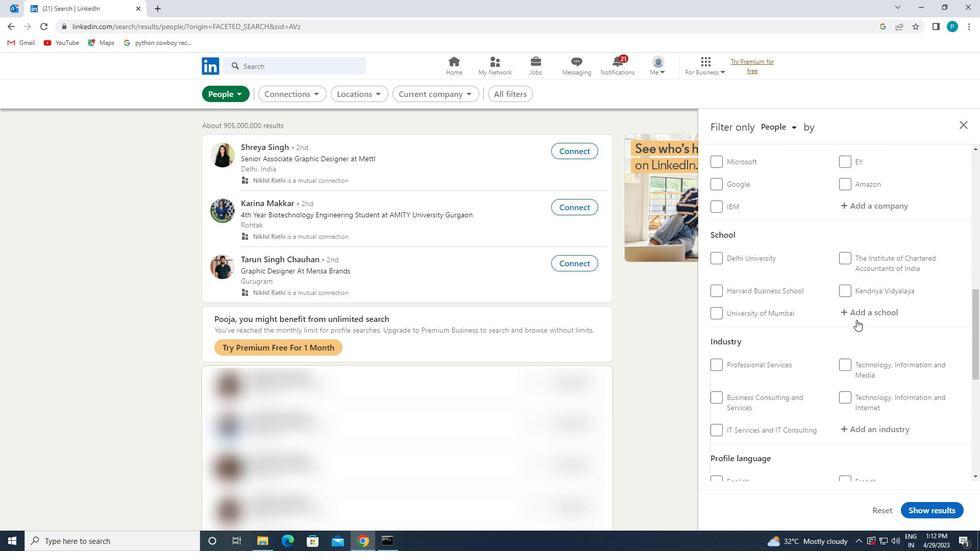 
Action: Mouse moved to (855, 317)
Screenshot: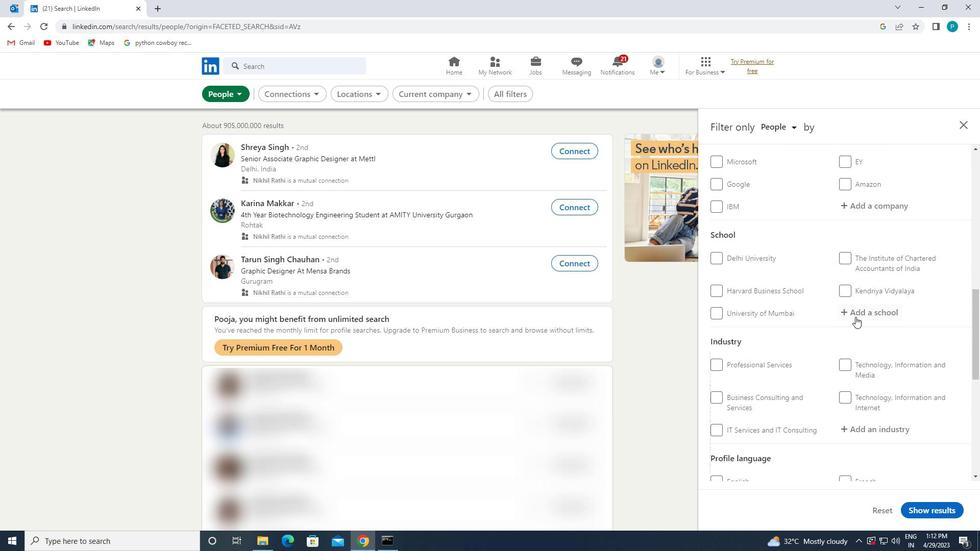 
Action: Key pressed <Key.caps_lock>D<Key.caps_lock>ELHI
Screenshot: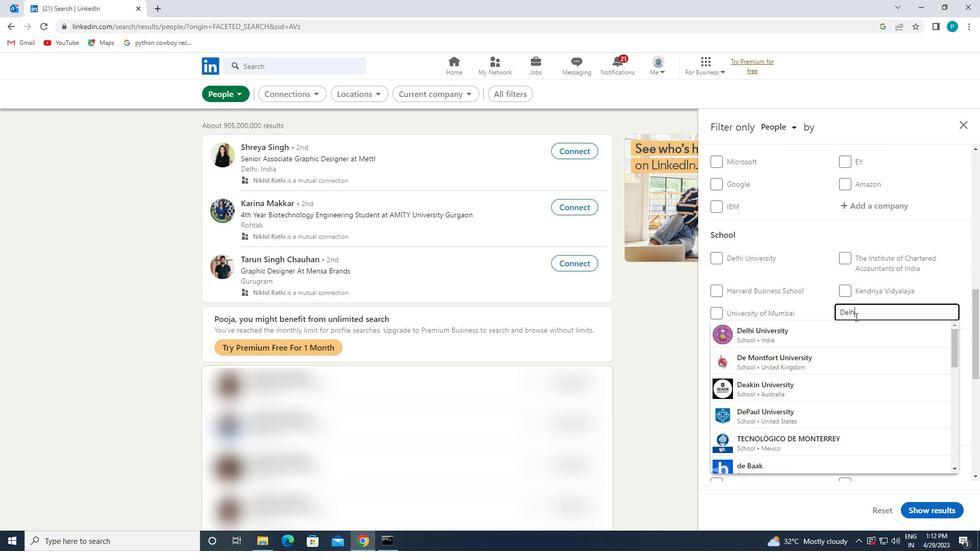 
Action: Mouse moved to (848, 334)
Screenshot: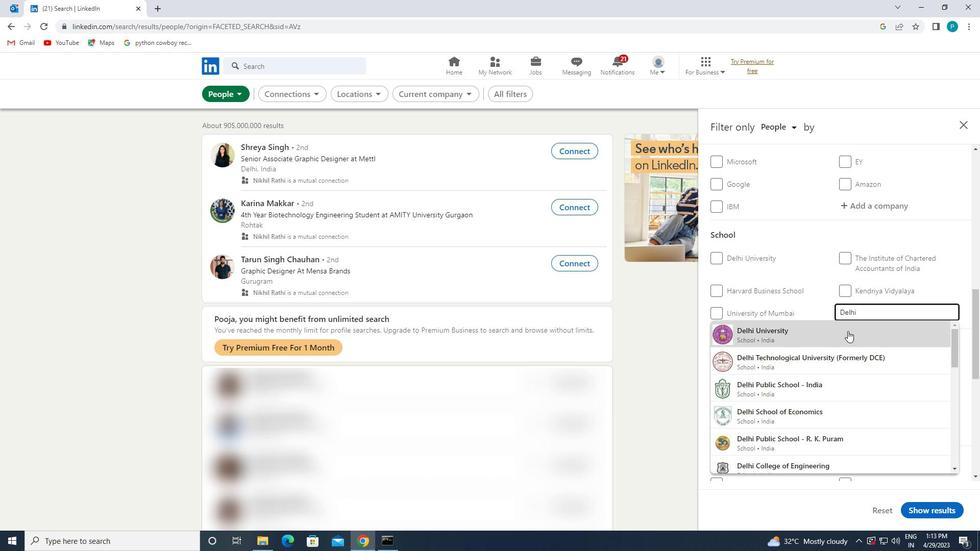 
Action: Mouse pressed left at (848, 334)
Screenshot: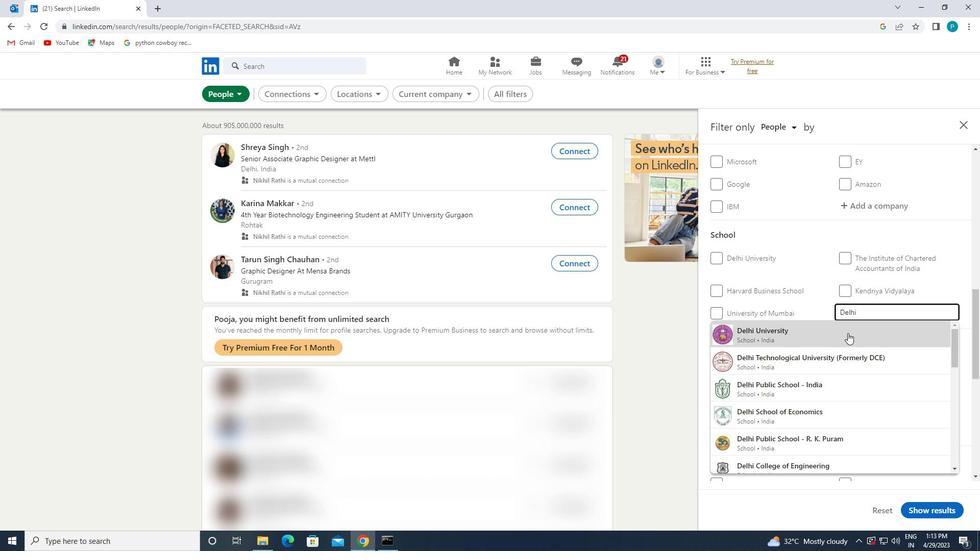 
Action: Mouse moved to (848, 348)
Screenshot: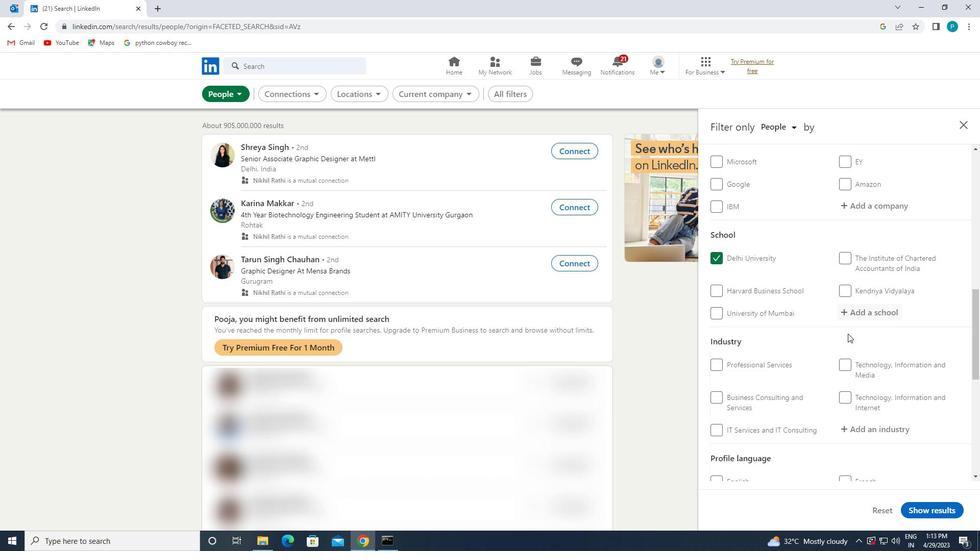 
Action: Mouse scrolled (848, 348) with delta (0, 0)
Screenshot: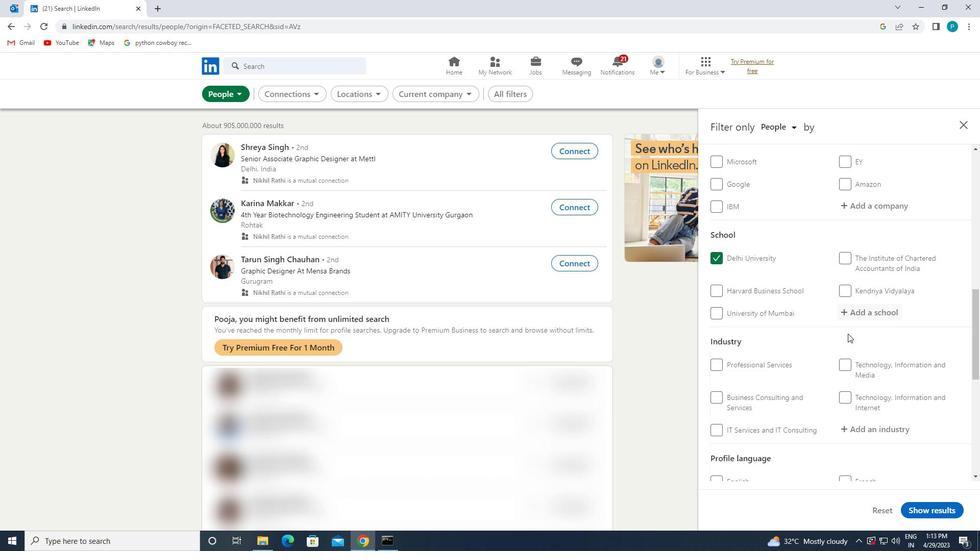 
Action: Mouse scrolled (848, 348) with delta (0, 0)
Screenshot: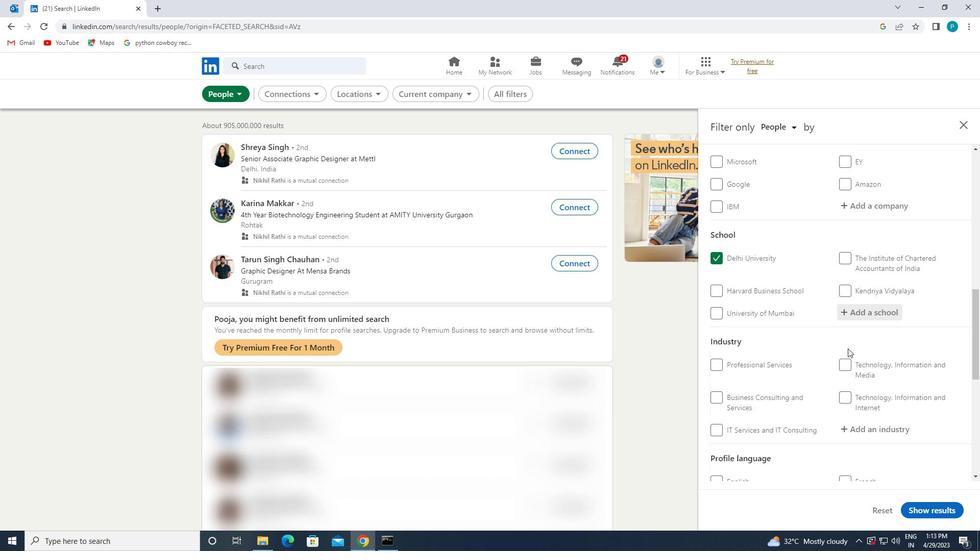 
Action: Mouse moved to (845, 329)
Screenshot: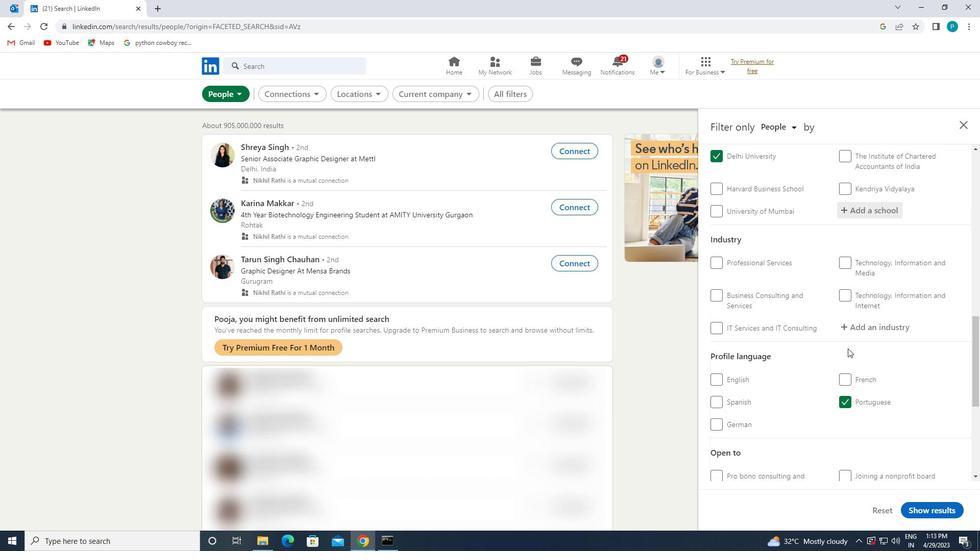 
Action: Mouse pressed left at (845, 329)
Screenshot: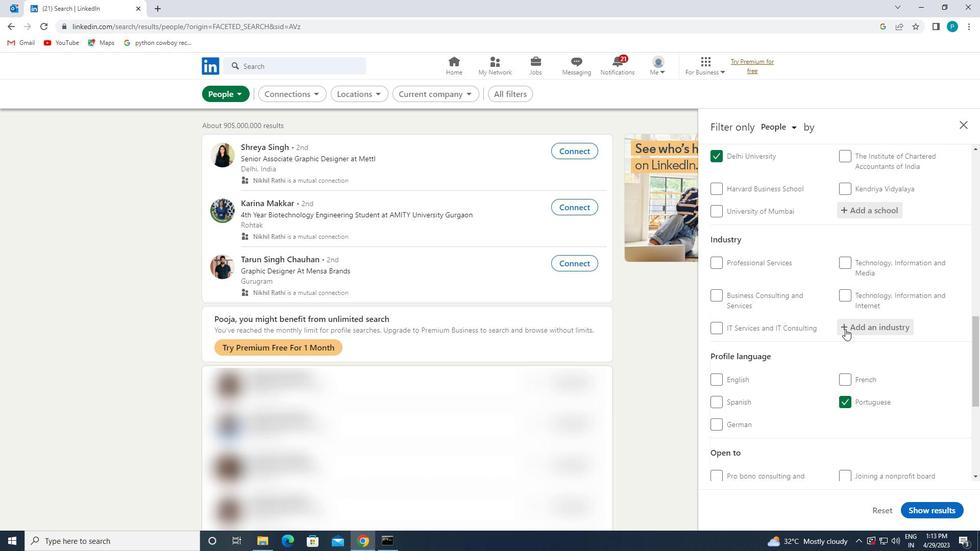 
Action: Key pressed <Key.caps_lock>L<Key.caps_lock>OAN<Key.space><Key.caps_lock>B<Key.caps_lock>ROKERS
Screenshot: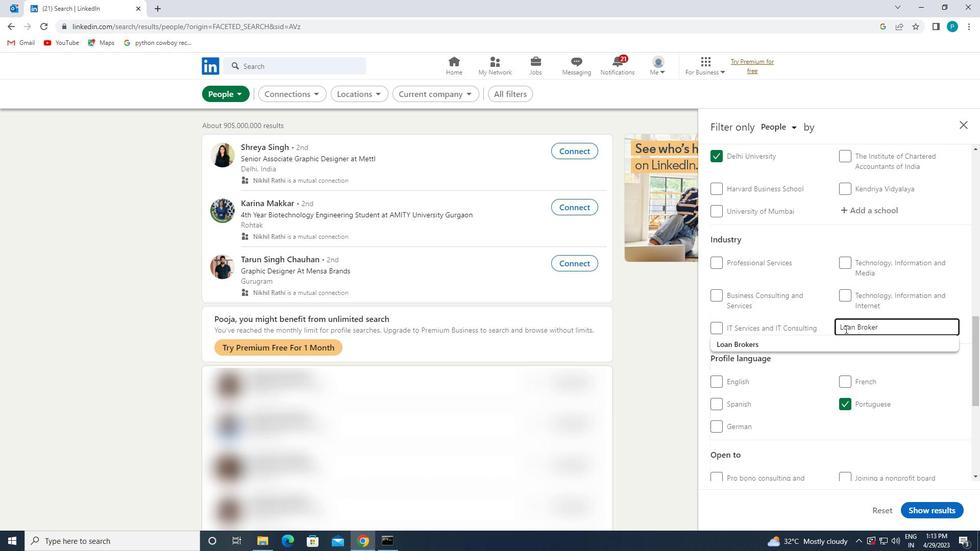 
Action: Mouse moved to (849, 347)
Screenshot: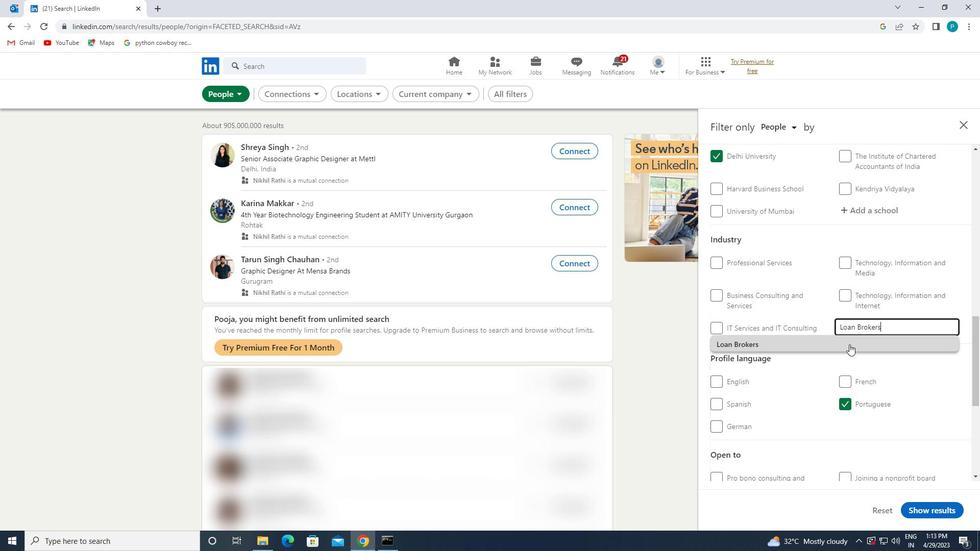 
Action: Mouse pressed left at (849, 347)
Screenshot: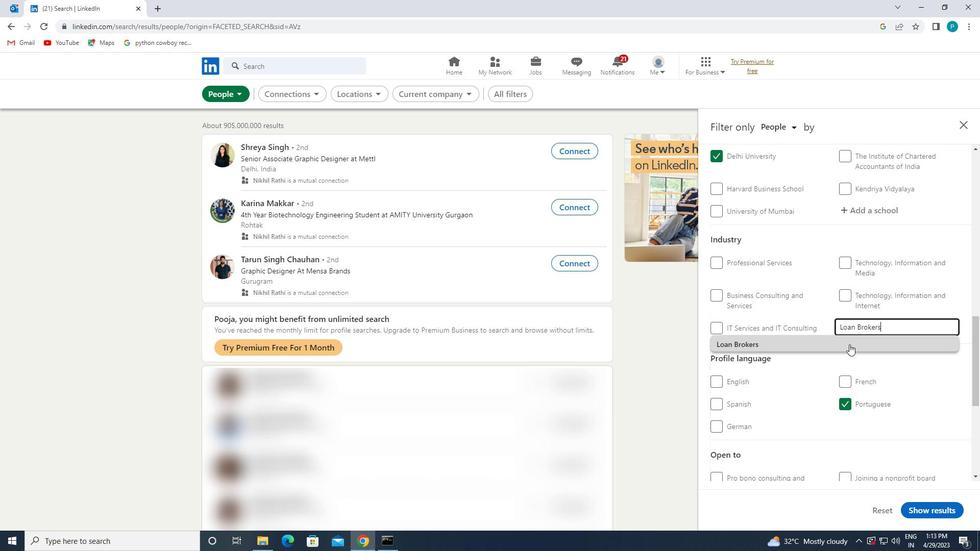 
Action: Mouse moved to (849, 348)
Screenshot: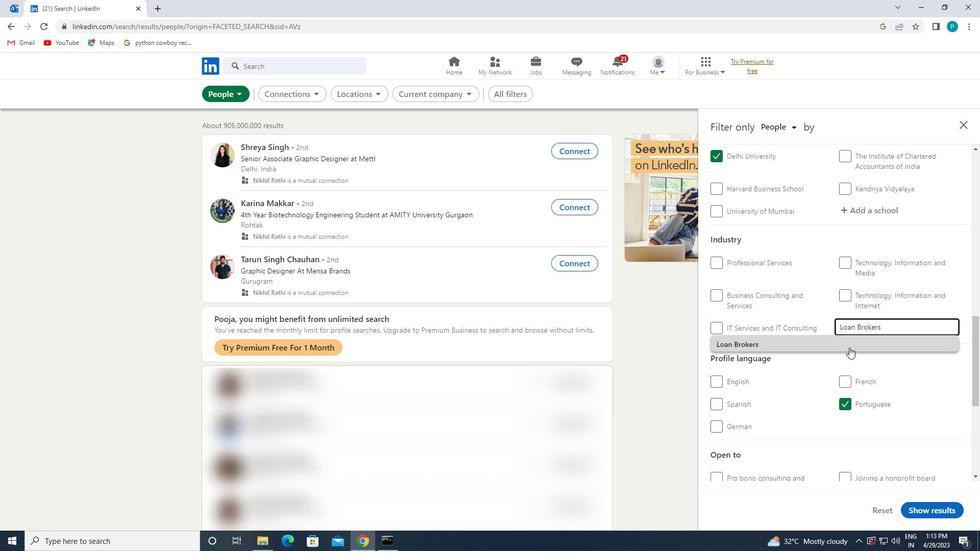 
Action: Mouse scrolled (849, 347) with delta (0, 0)
Screenshot: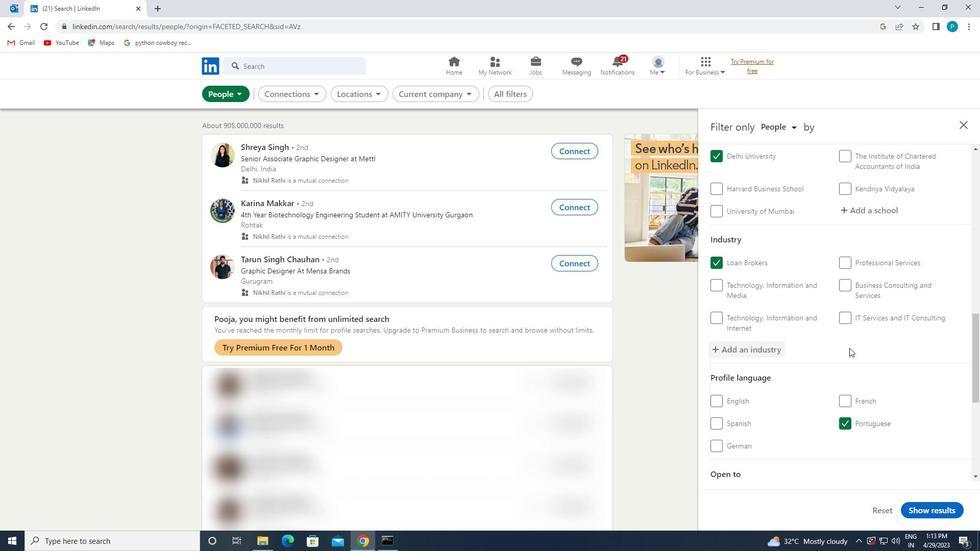 
Action: Mouse scrolled (849, 347) with delta (0, 0)
Screenshot: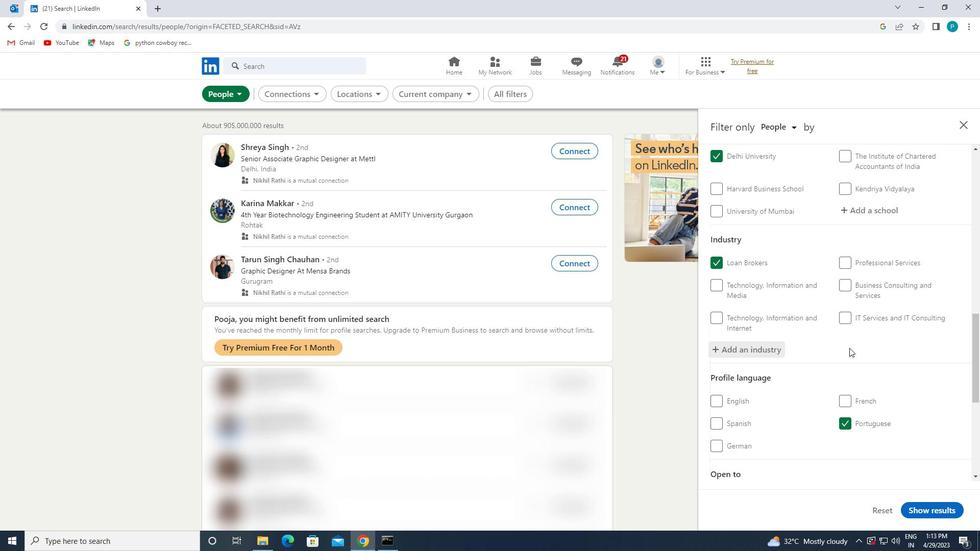 
Action: Mouse moved to (839, 369)
Screenshot: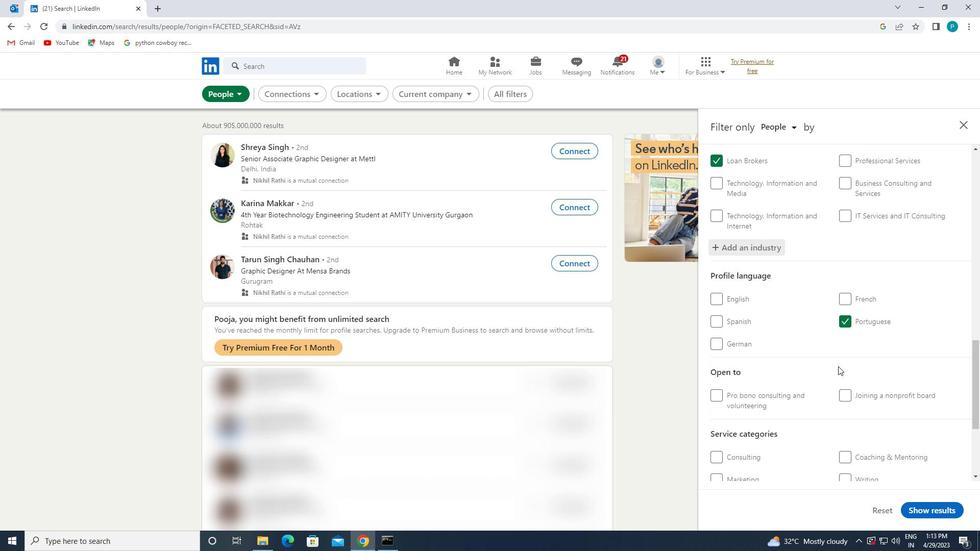 
Action: Mouse scrolled (839, 368) with delta (0, 0)
Screenshot: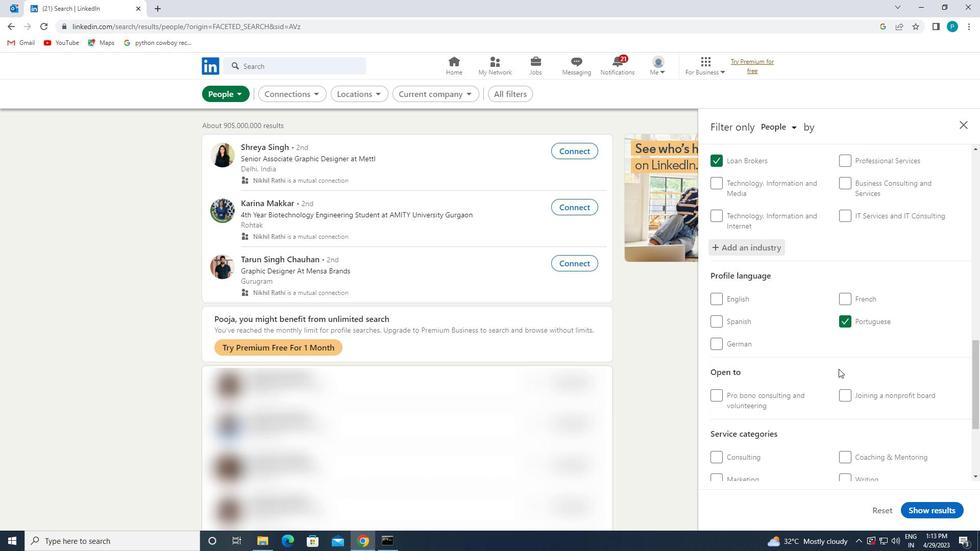 
Action: Mouse scrolled (839, 368) with delta (0, 0)
Screenshot: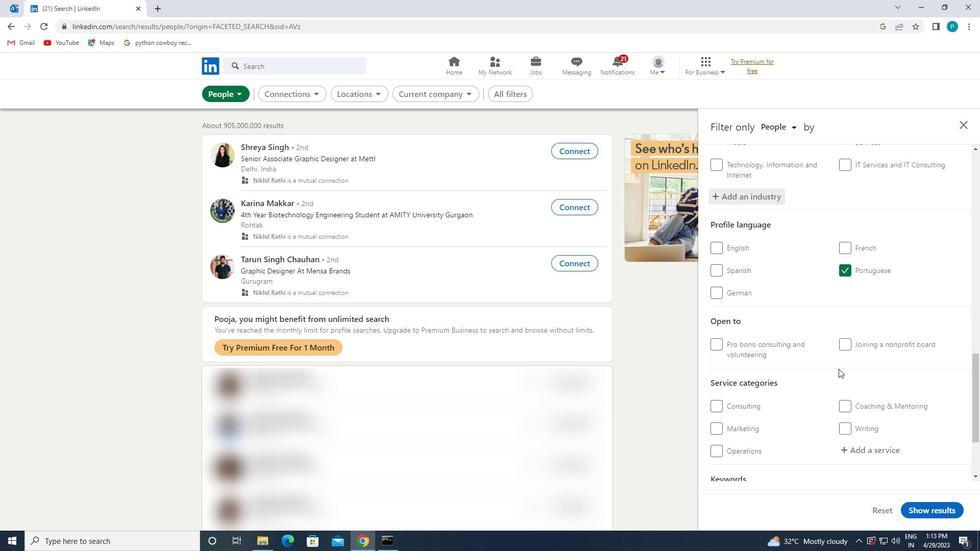 
Action: Mouse scrolled (839, 368) with delta (0, 0)
Screenshot: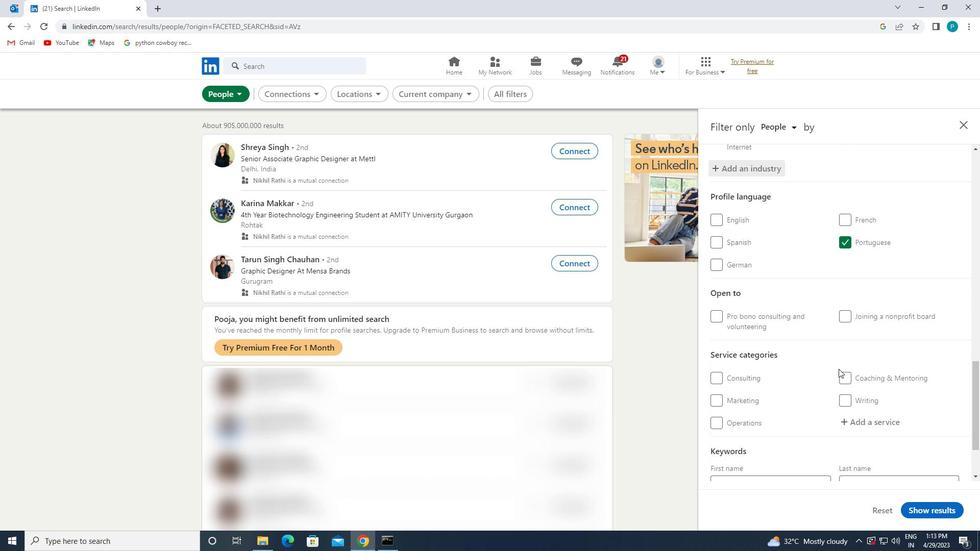 
Action: Mouse moved to (861, 344)
Screenshot: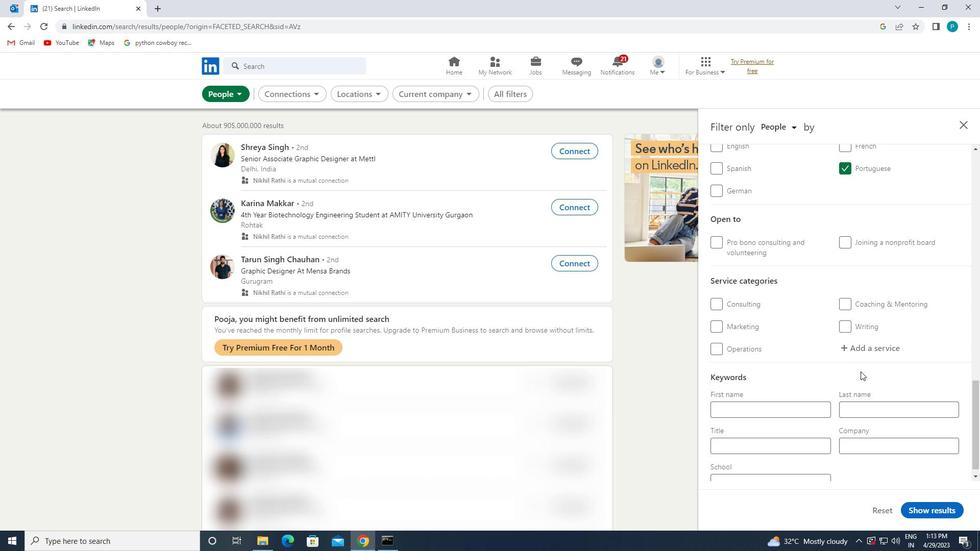 
Action: Mouse pressed left at (861, 344)
Screenshot: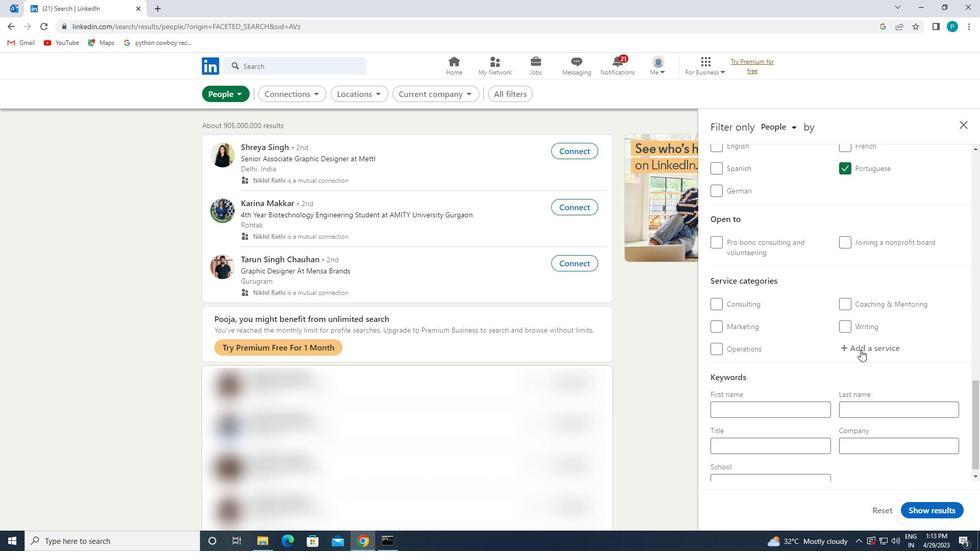 
Action: Key pressed <Key.caps_lock>I<Key.caps_lock>MMIGRATION
Screenshot: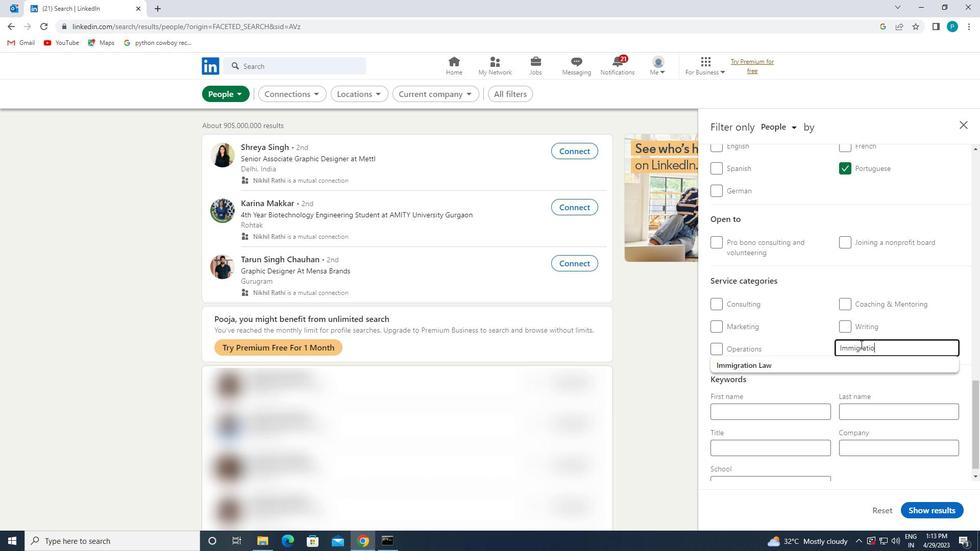 
Action: Mouse moved to (860, 362)
Screenshot: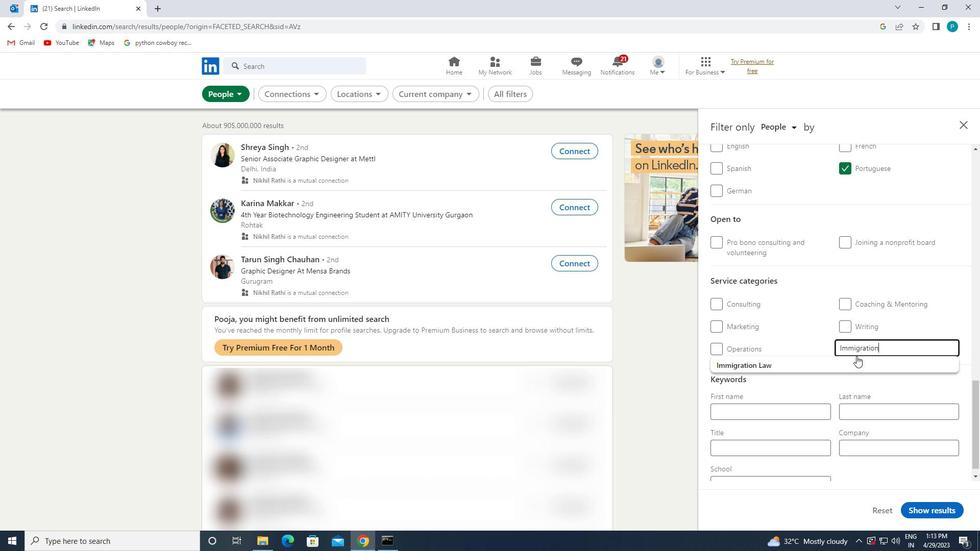 
Action: Mouse pressed left at (860, 362)
Screenshot: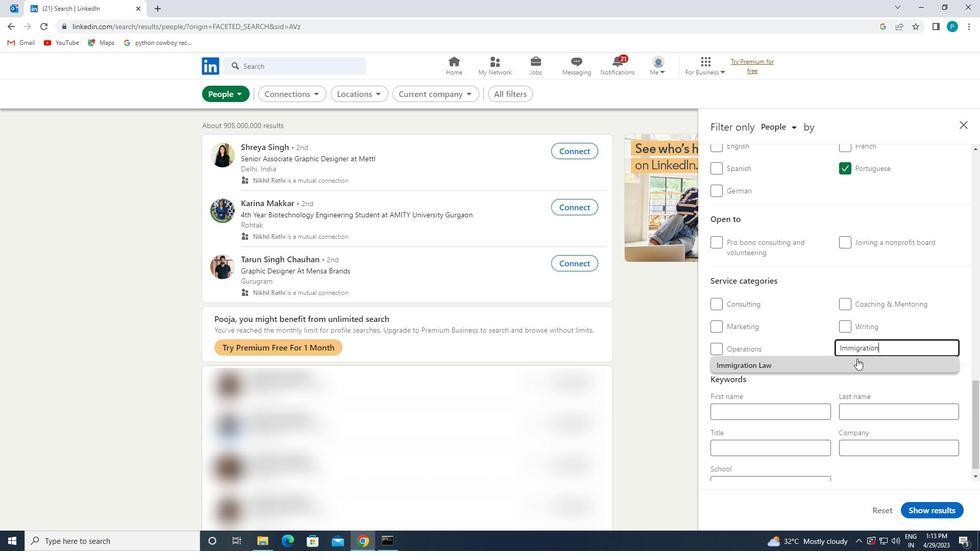 
Action: Mouse moved to (829, 380)
Screenshot: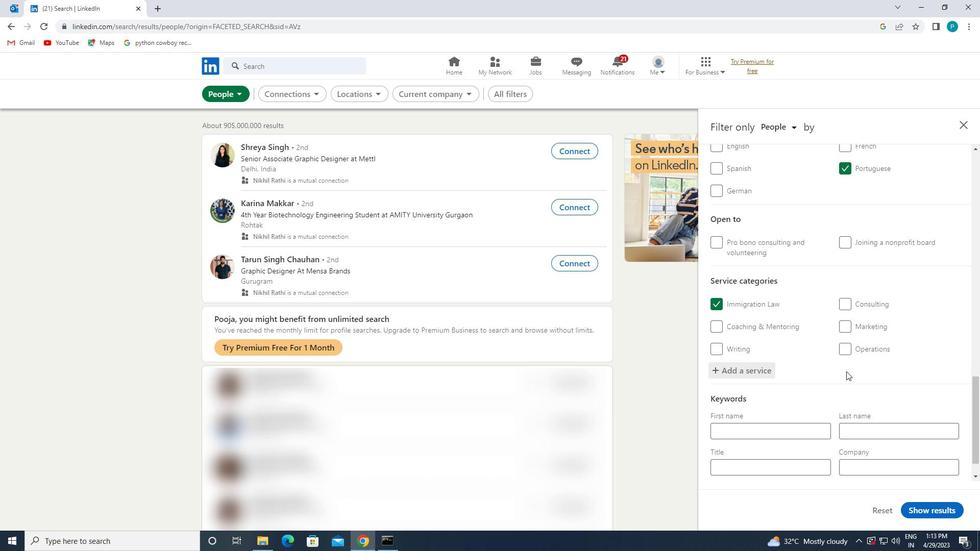 
Action: Mouse scrolled (829, 379) with delta (0, 0)
Screenshot: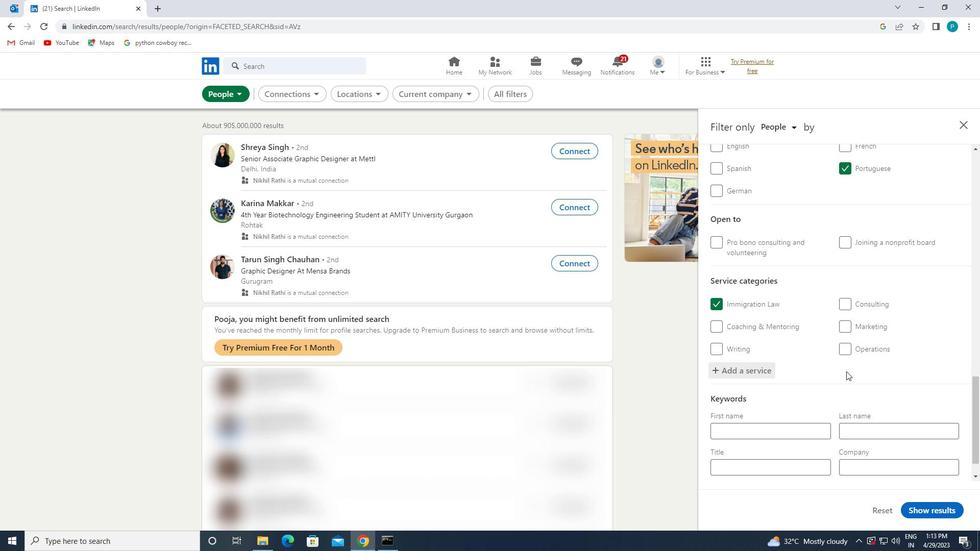 
Action: Mouse scrolled (829, 379) with delta (0, 0)
Screenshot: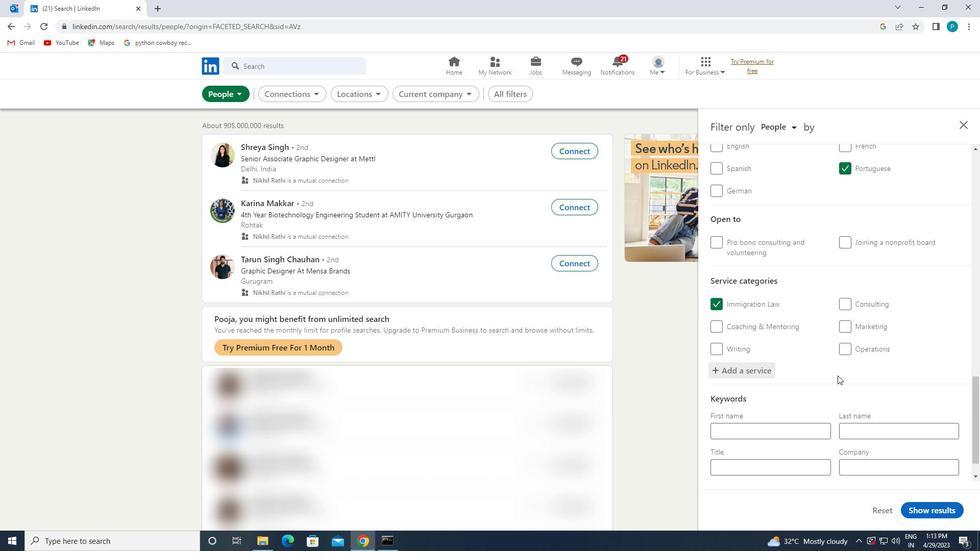 
Action: Mouse moved to (726, 437)
Screenshot: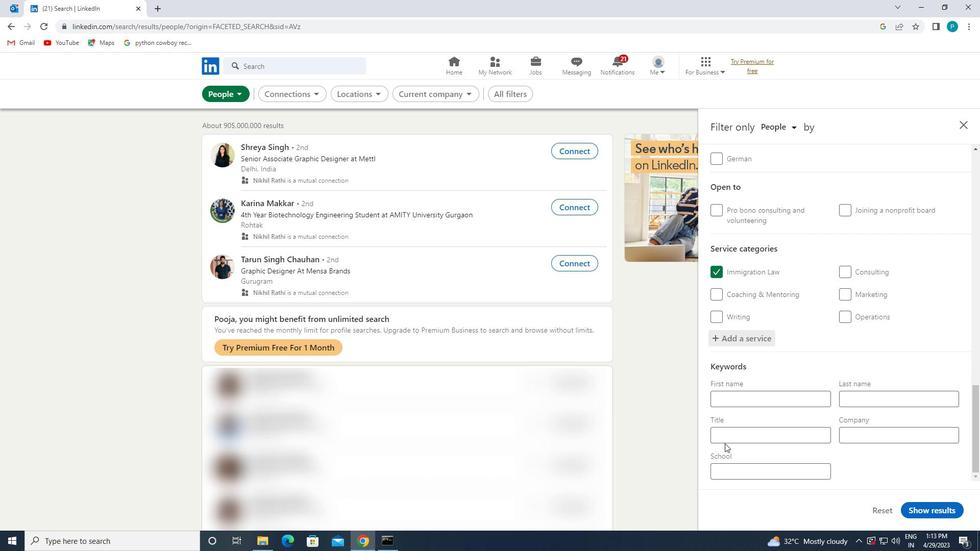
Action: Mouse pressed left at (726, 437)
Screenshot: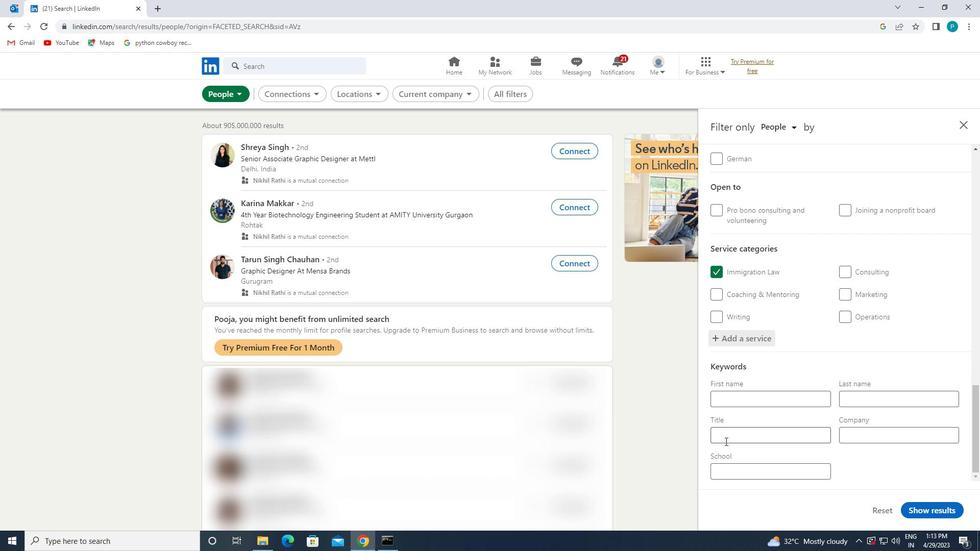 
Action: Mouse moved to (728, 437)
Screenshot: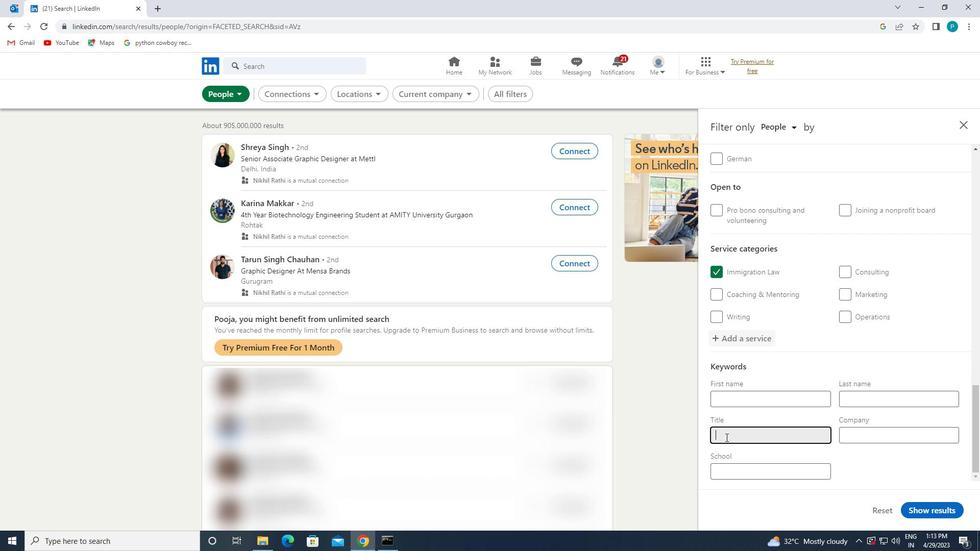 
Action: Key pressed <Key.caps_lock>C<Key.caps_lock>ONSERVATO<Key.backspace>ION<Key.space><Key.caps_lock>V<Key.caps_lock>OLUNTEER
Screenshot: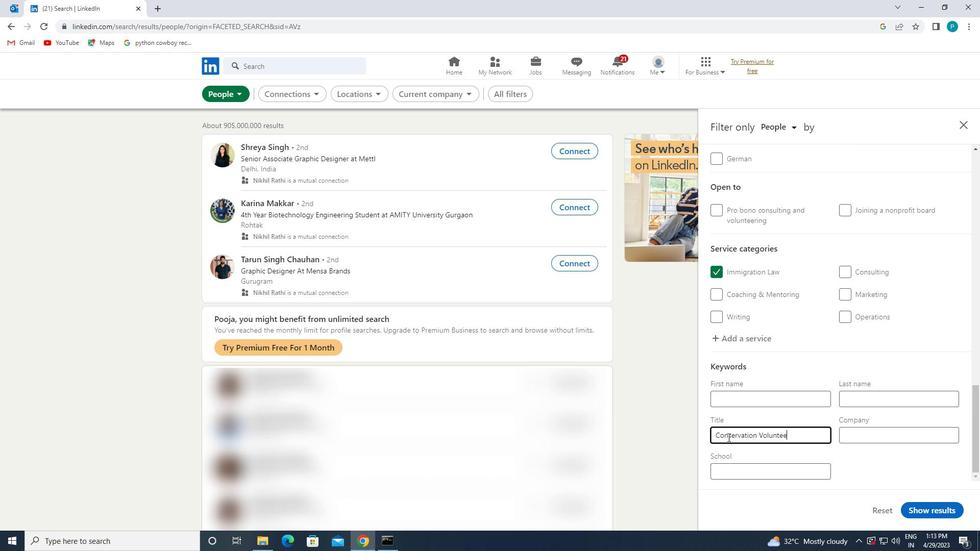 
Action: Mouse moved to (956, 509)
Screenshot: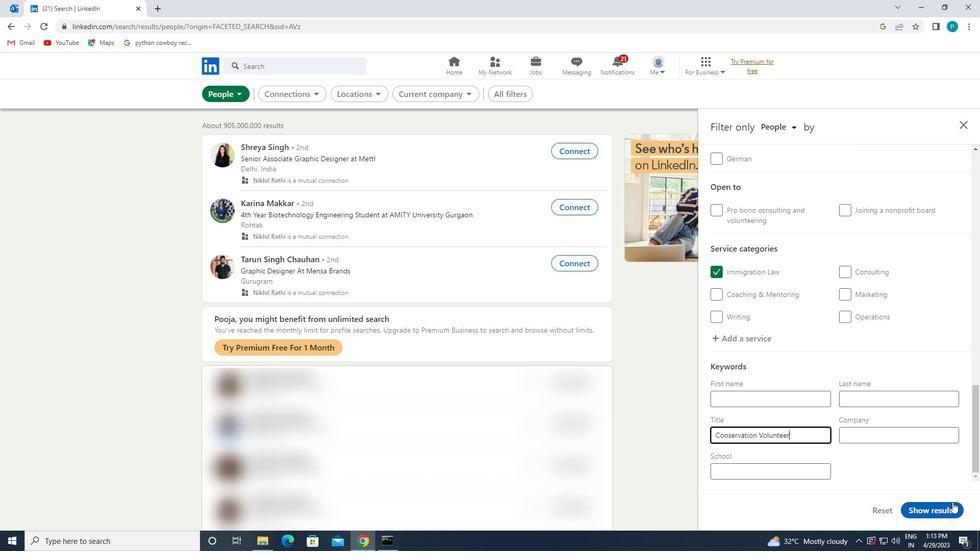 
Action: Mouse pressed left at (956, 509)
Screenshot: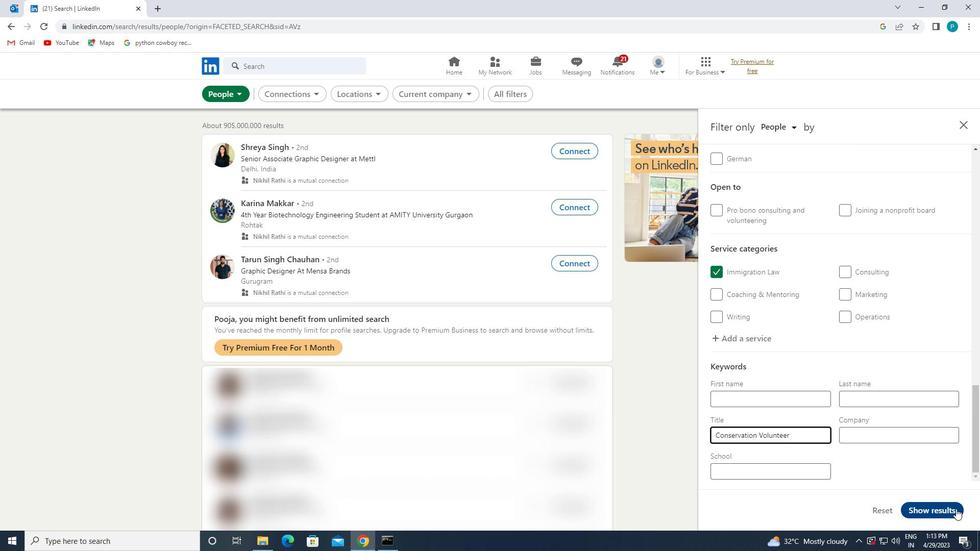 
